 Task: Find connections with filter location Prague with filter topic #nowhiringwith filter profile language German with filter current company Agilent Technologies with filter school Velalar College of Engineering and Technology with filter industry Blogs with filter service category SupportTechnical Writing with filter keywords title Bookkeeper
Action: Mouse moved to (502, 73)
Screenshot: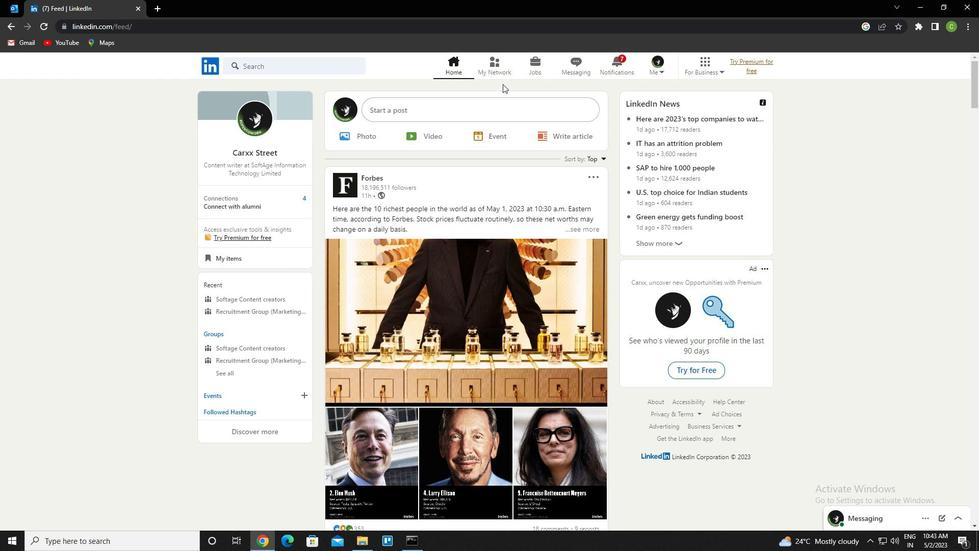 
Action: Mouse pressed left at (502, 73)
Screenshot: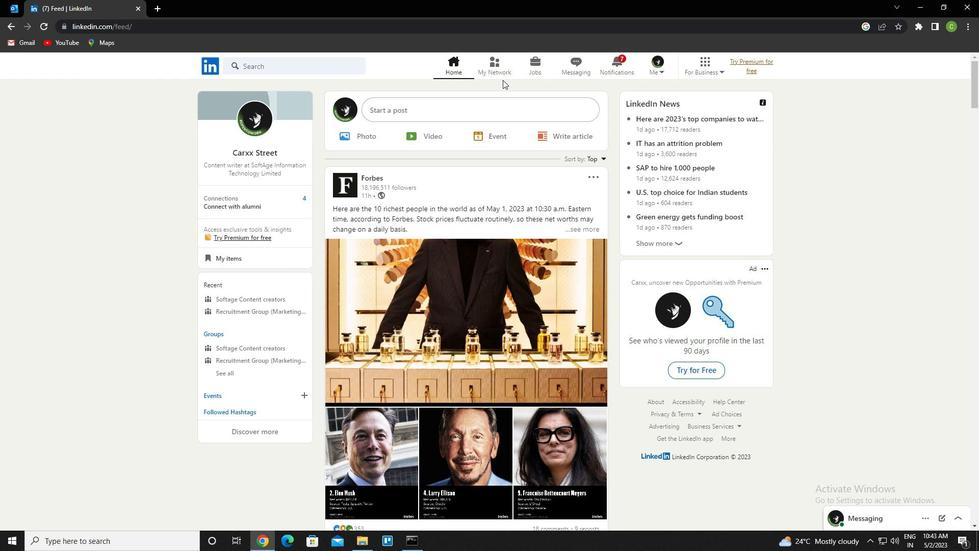 
Action: Mouse moved to (300, 129)
Screenshot: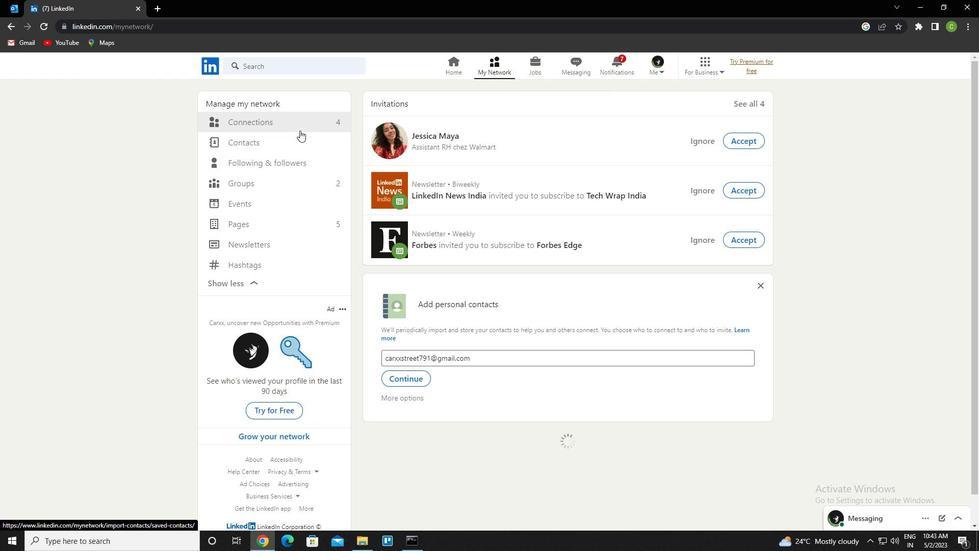 
Action: Mouse pressed left at (300, 129)
Screenshot: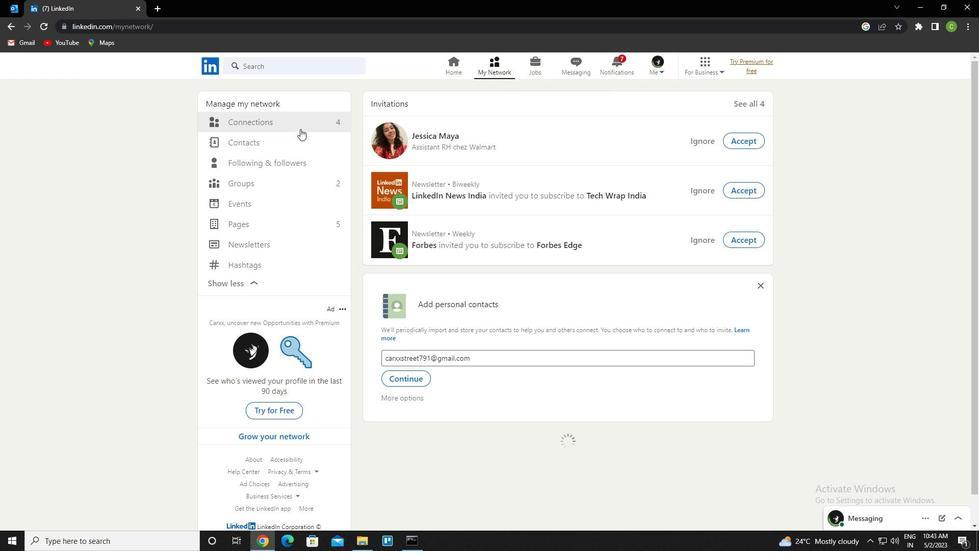 
Action: Mouse moved to (304, 128)
Screenshot: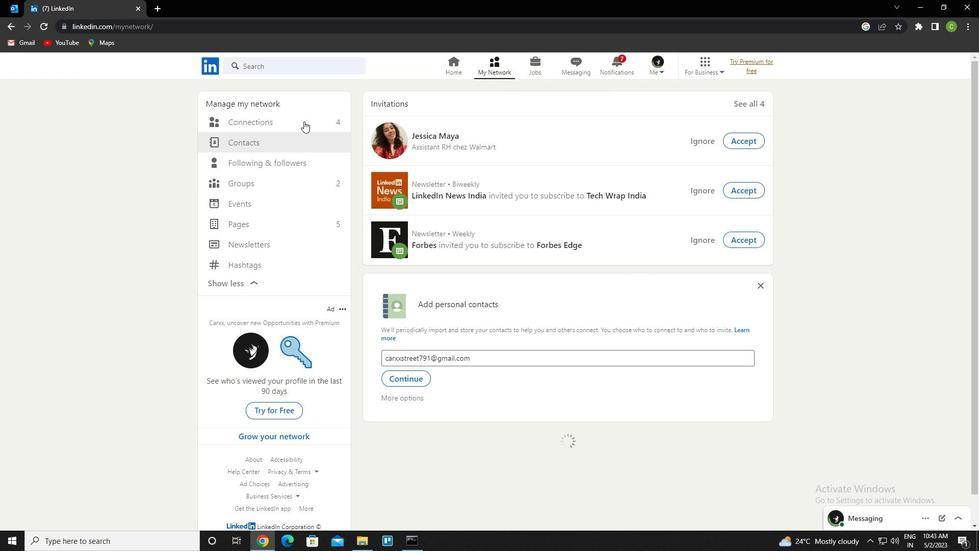 
Action: Mouse pressed left at (304, 128)
Screenshot: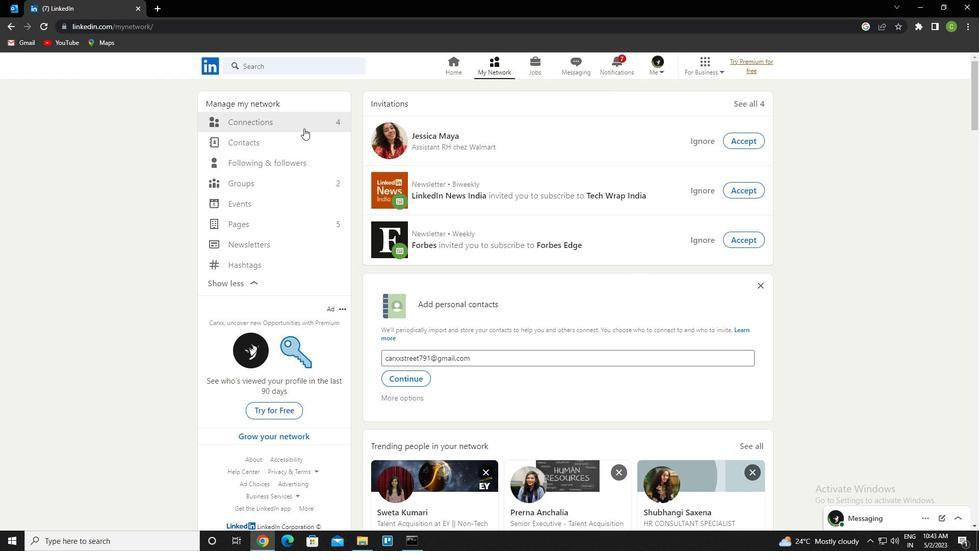 
Action: Mouse moved to (314, 125)
Screenshot: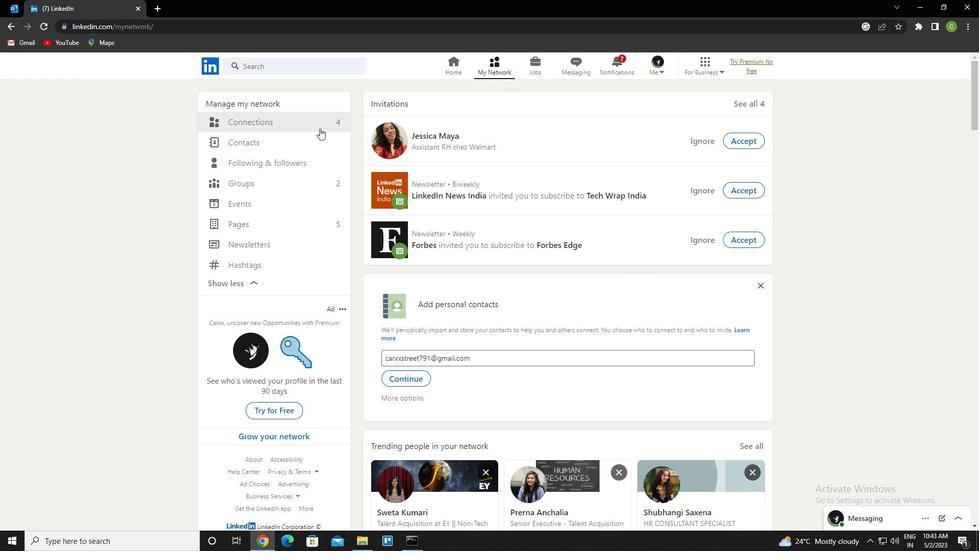 
Action: Mouse pressed left at (314, 125)
Screenshot: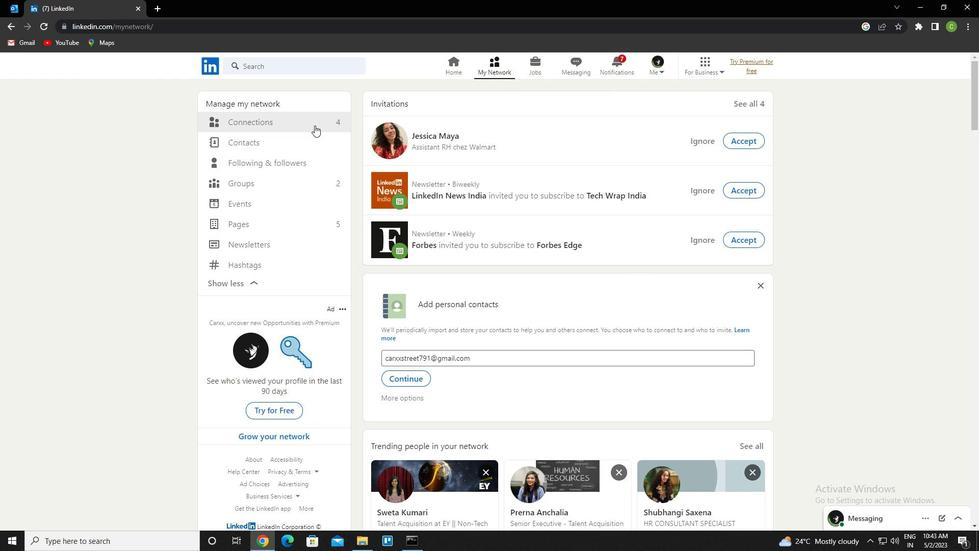 
Action: Mouse moved to (570, 126)
Screenshot: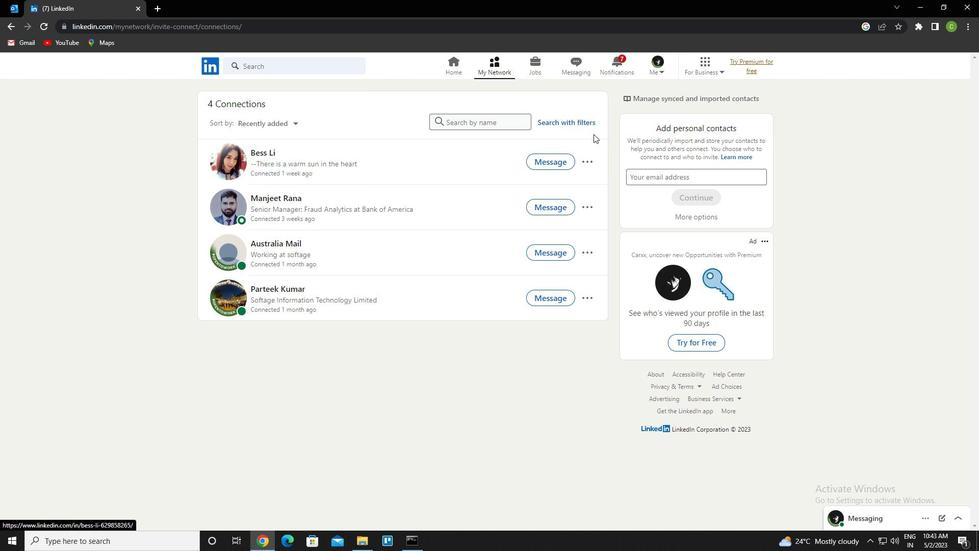 
Action: Mouse pressed left at (570, 126)
Screenshot: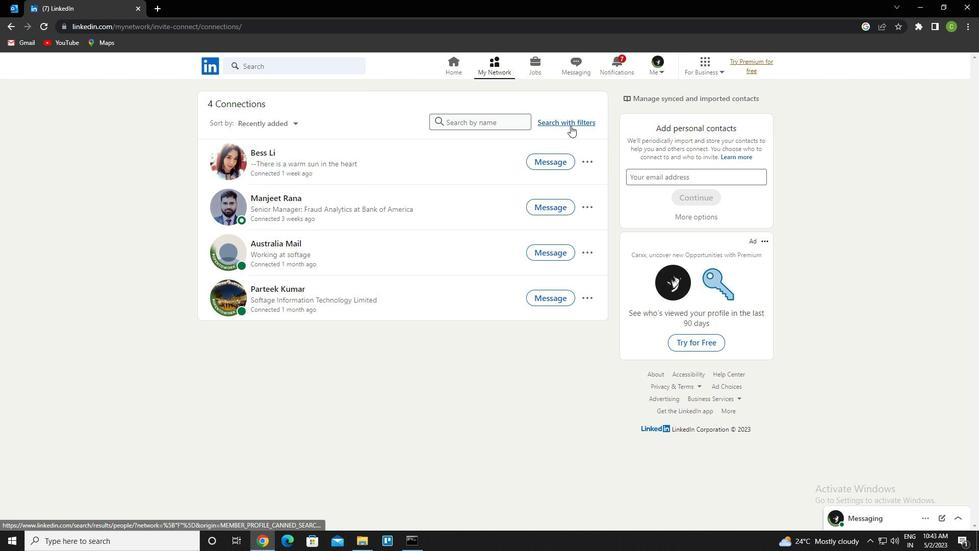 
Action: Mouse moved to (530, 95)
Screenshot: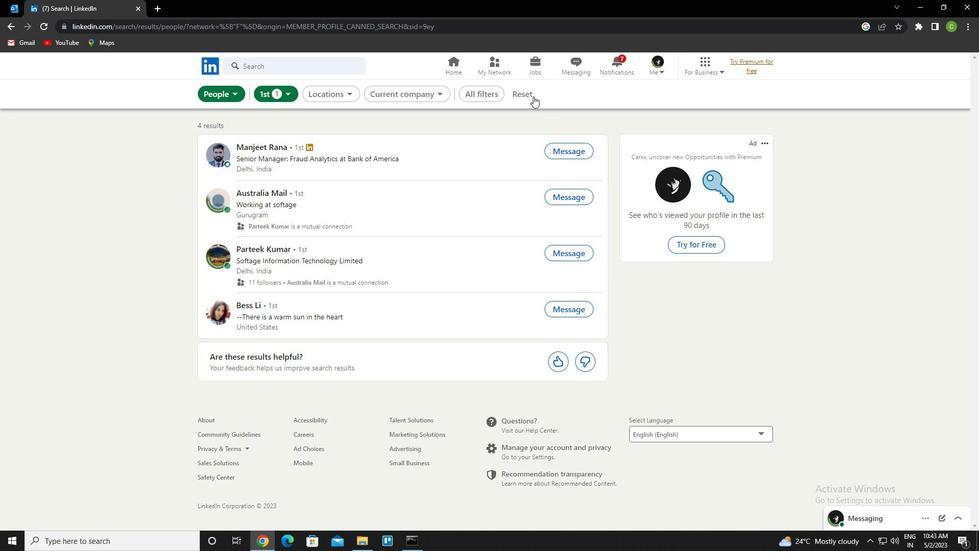 
Action: Mouse pressed left at (530, 95)
Screenshot: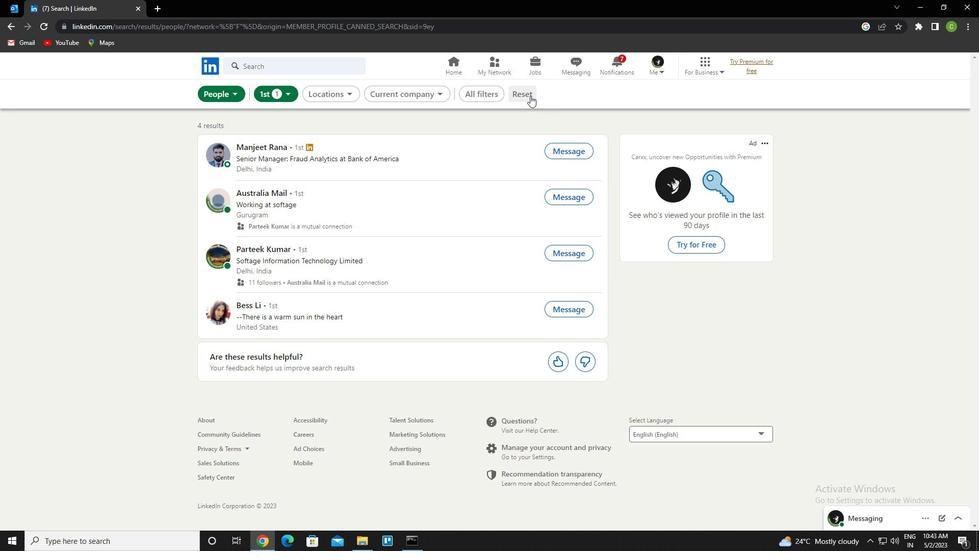 
Action: Mouse moved to (512, 95)
Screenshot: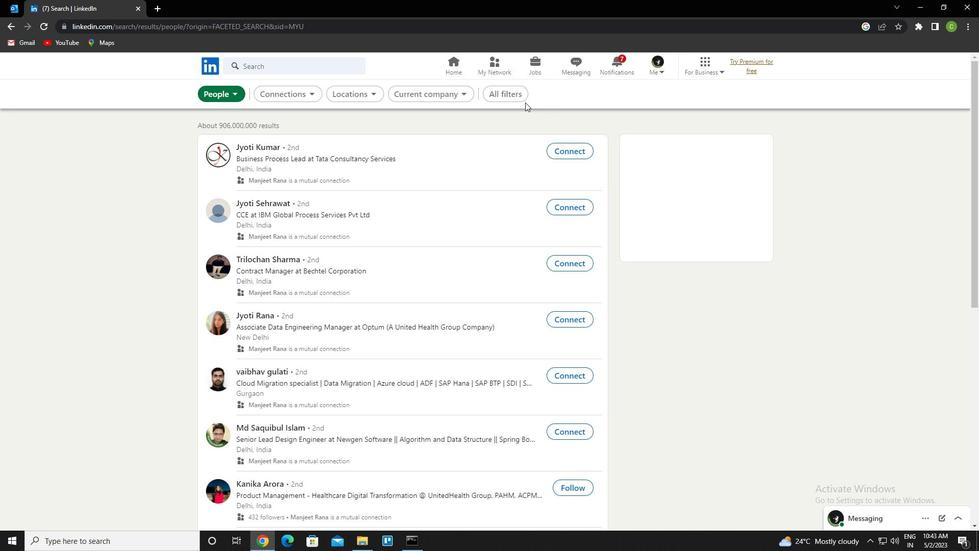 
Action: Mouse pressed left at (512, 95)
Screenshot: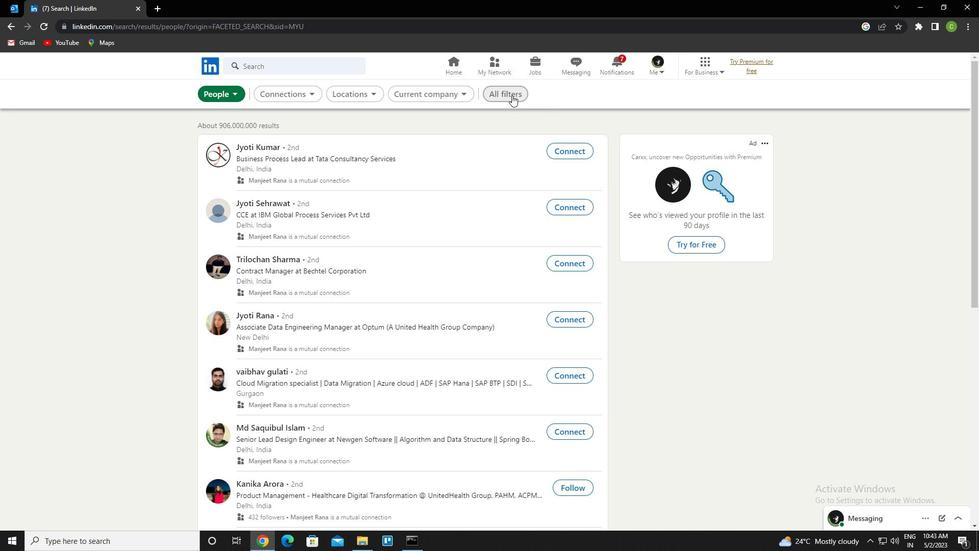 
Action: Mouse moved to (791, 323)
Screenshot: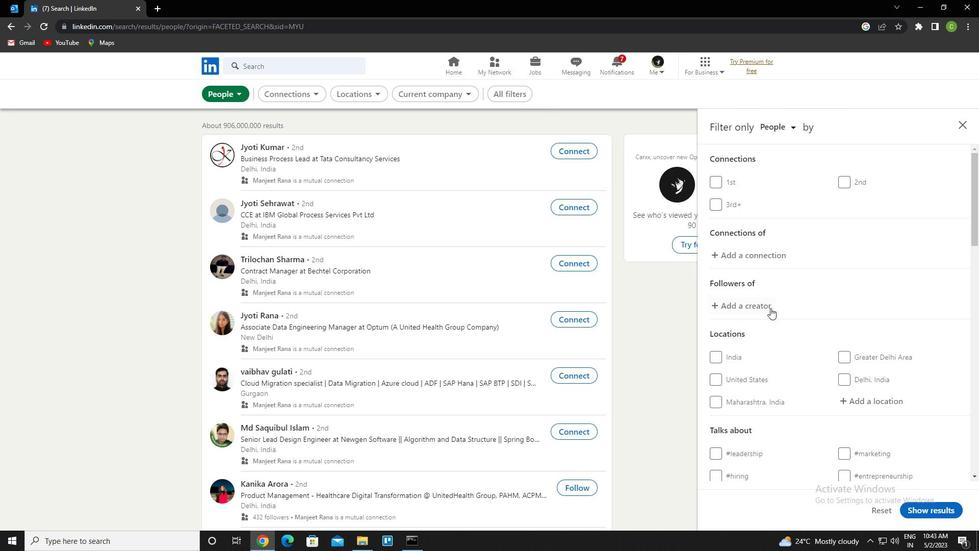 
Action: Mouse scrolled (791, 322) with delta (0, 0)
Screenshot: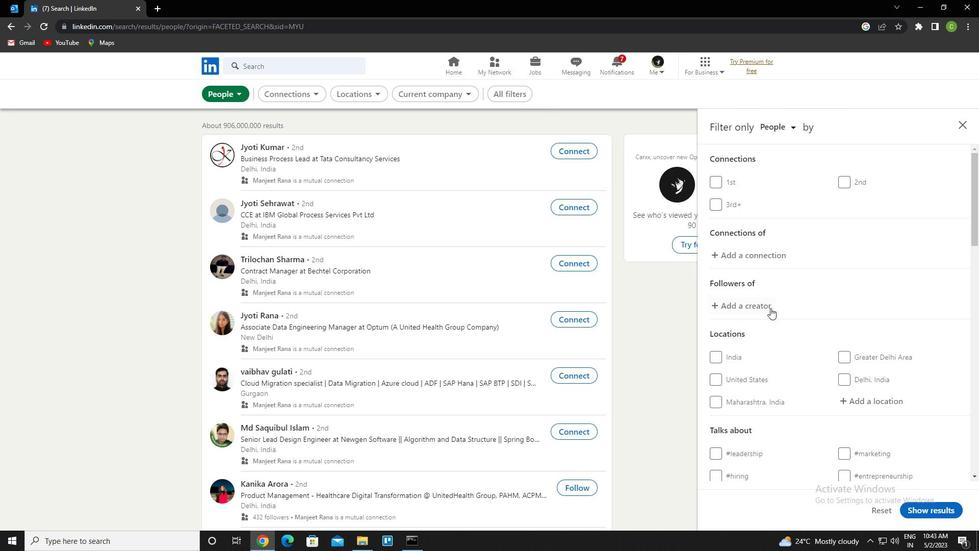 
Action: Mouse moved to (806, 326)
Screenshot: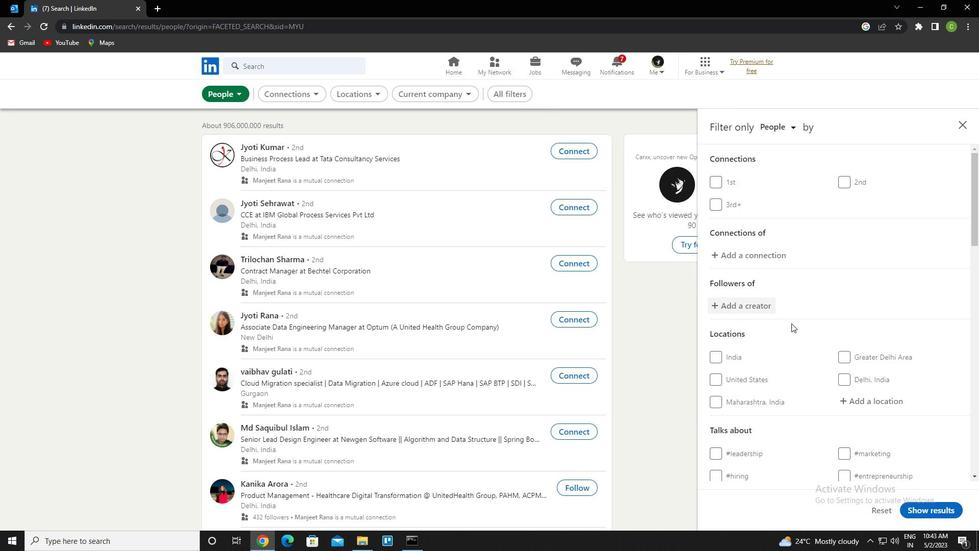 
Action: Mouse scrolled (806, 325) with delta (0, 0)
Screenshot: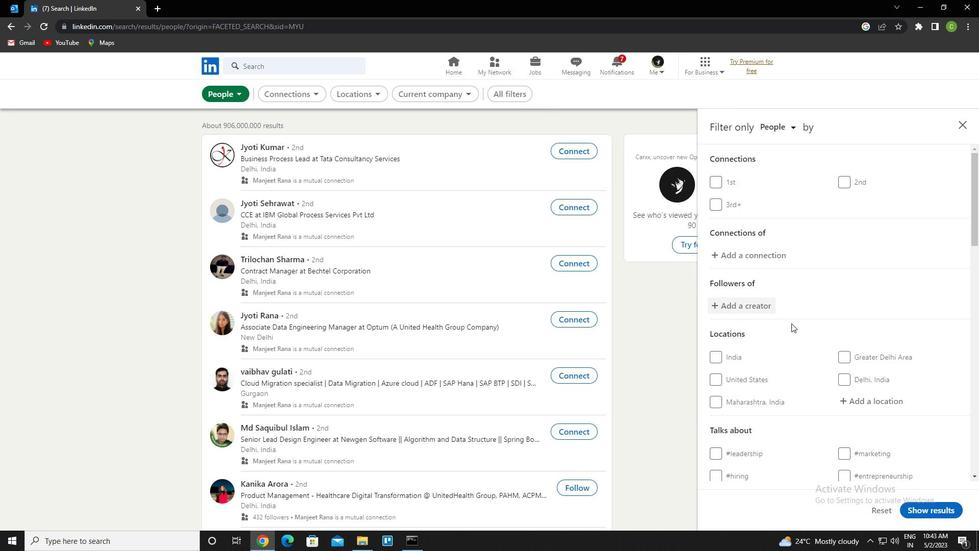 
Action: Mouse moved to (856, 298)
Screenshot: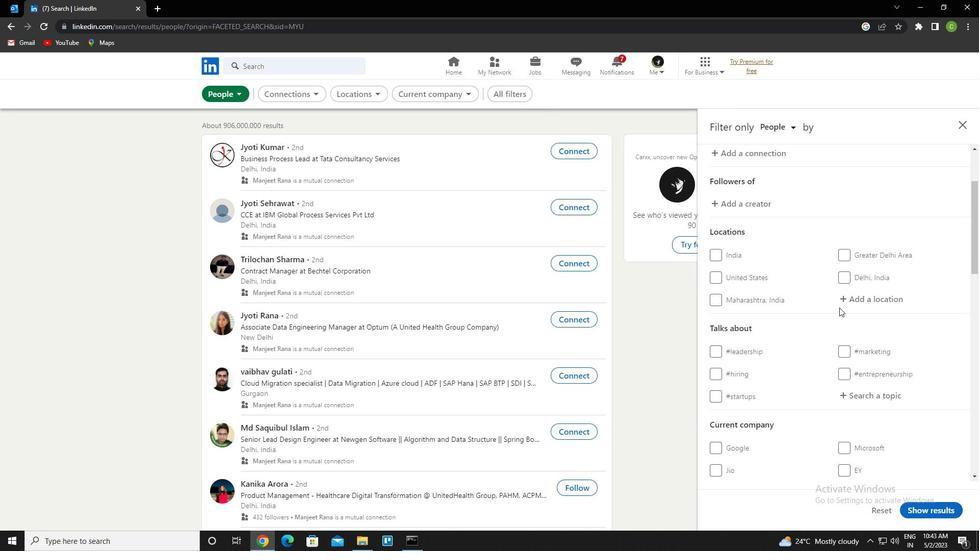 
Action: Mouse pressed left at (856, 298)
Screenshot: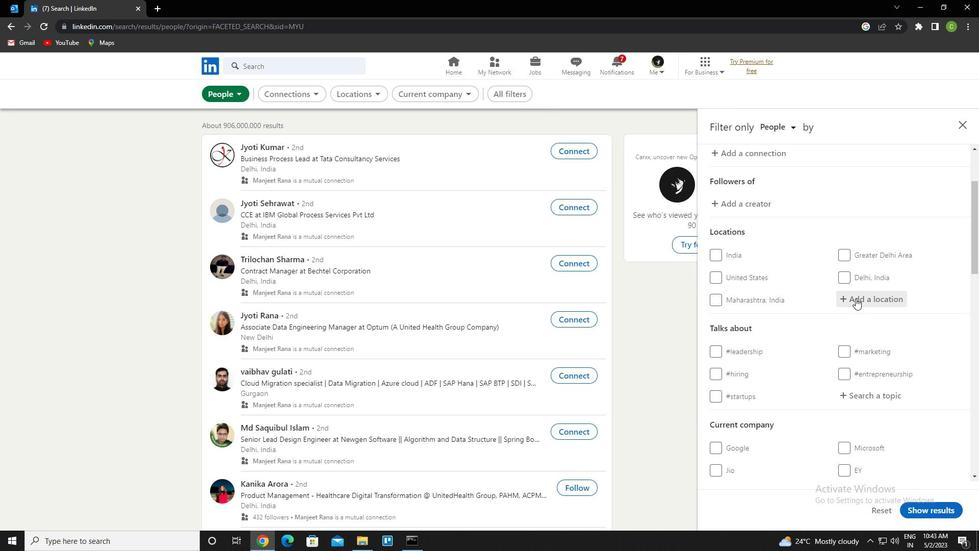 
Action: Key pressed <Key.caps_lock>p<Key.caps_lock>rague<Key.down><Key.enter>
Screenshot: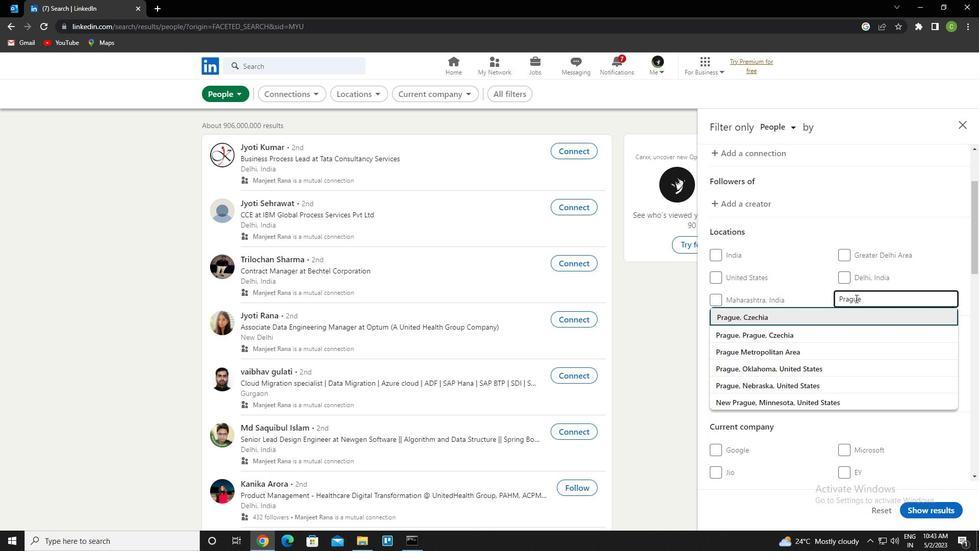 
Action: Mouse scrolled (856, 297) with delta (0, 0)
Screenshot: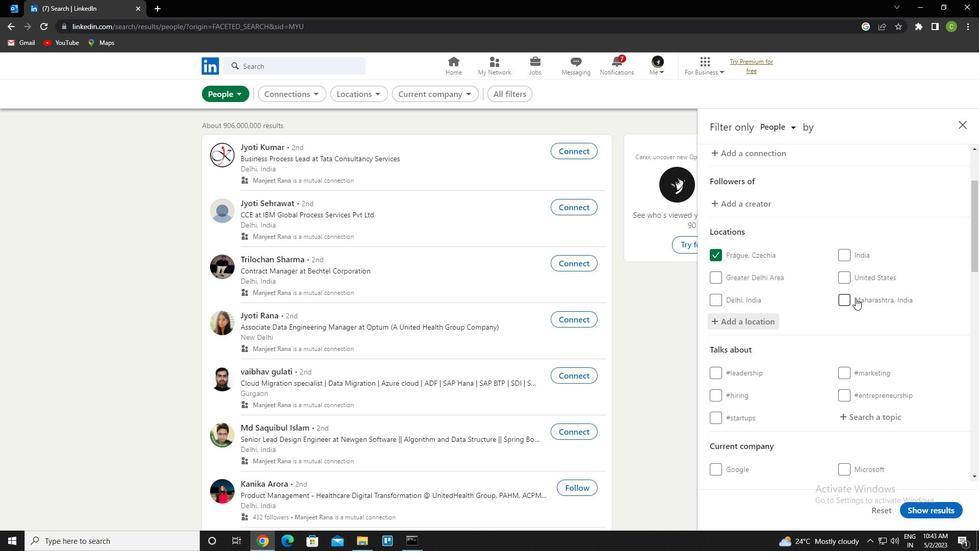 
Action: Mouse moved to (856, 298)
Screenshot: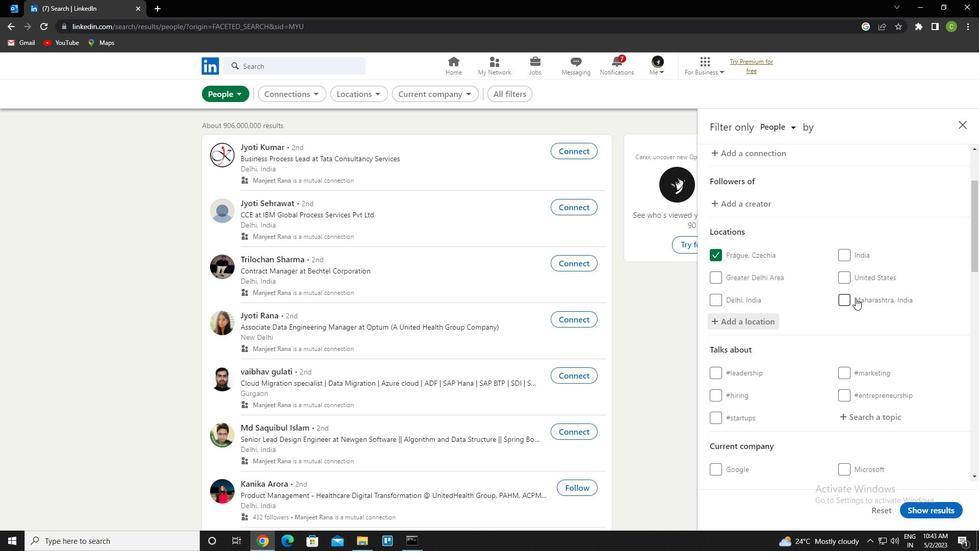 
Action: Mouse scrolled (856, 298) with delta (0, 0)
Screenshot: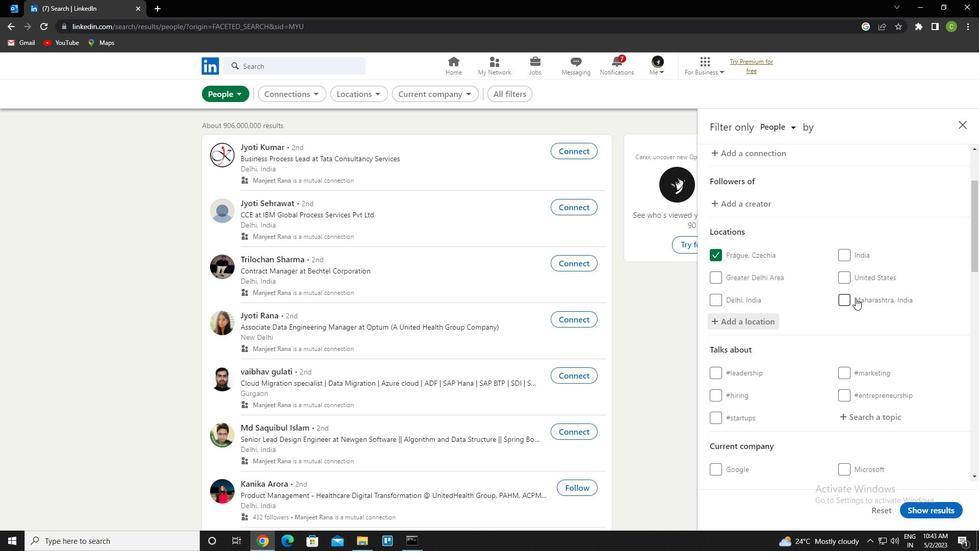 
Action: Mouse moved to (852, 314)
Screenshot: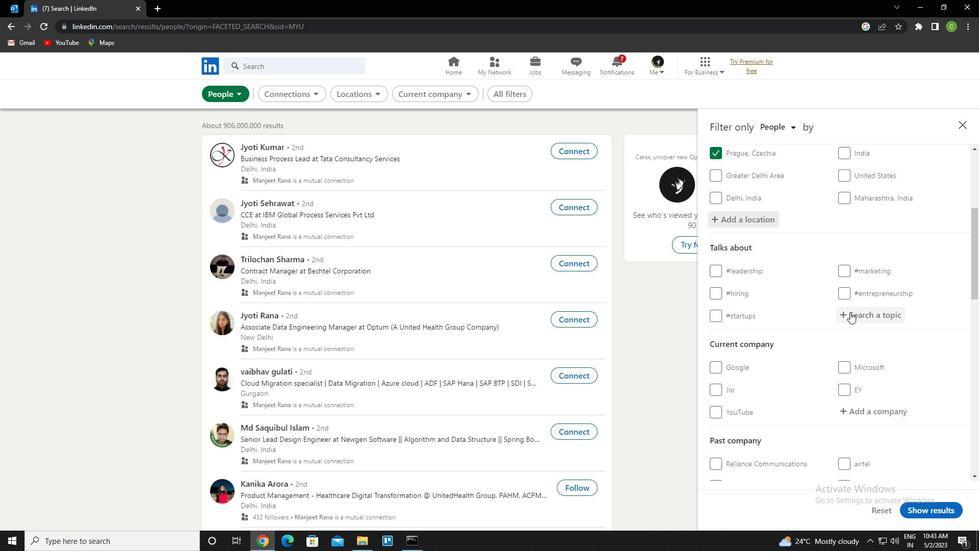 
Action: Mouse pressed left at (852, 314)
Screenshot: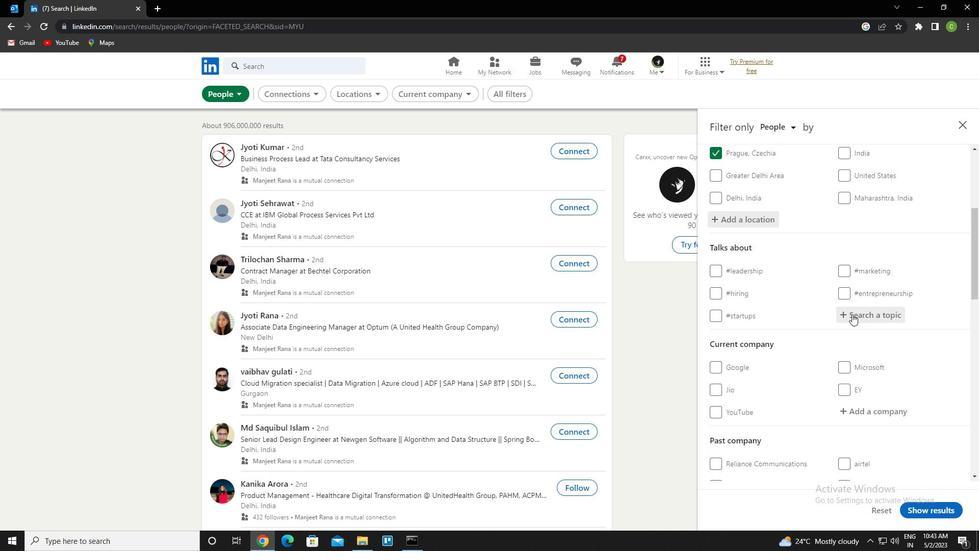 
Action: Key pressed nowhi
Screenshot: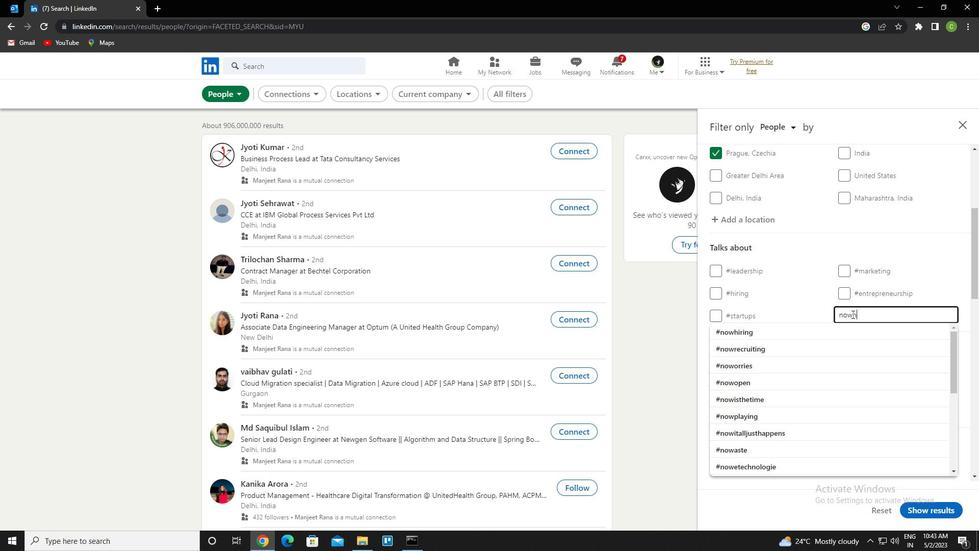 
Action: Mouse scrolled (852, 313) with delta (0, 0)
Screenshot: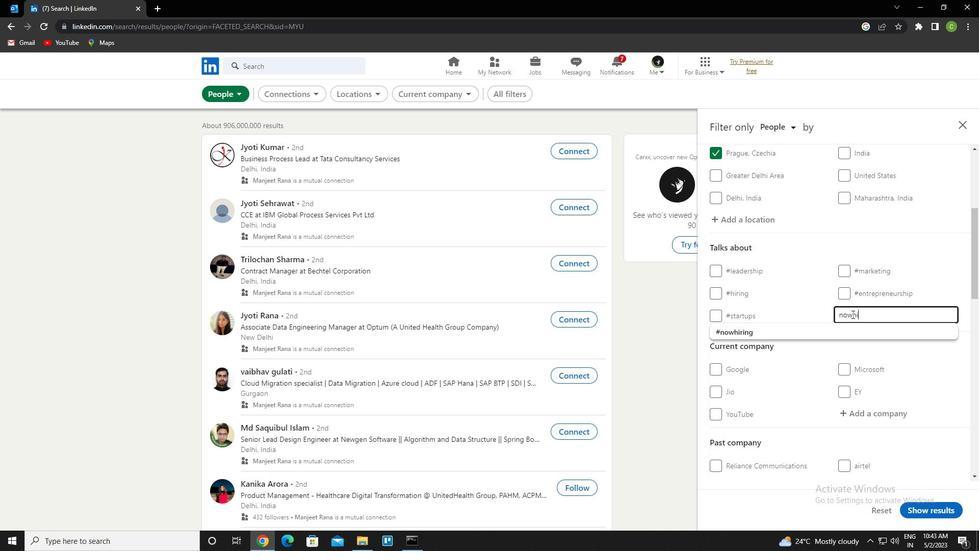 
Action: Key pressed ring<Key.down><Key.enter>
Screenshot: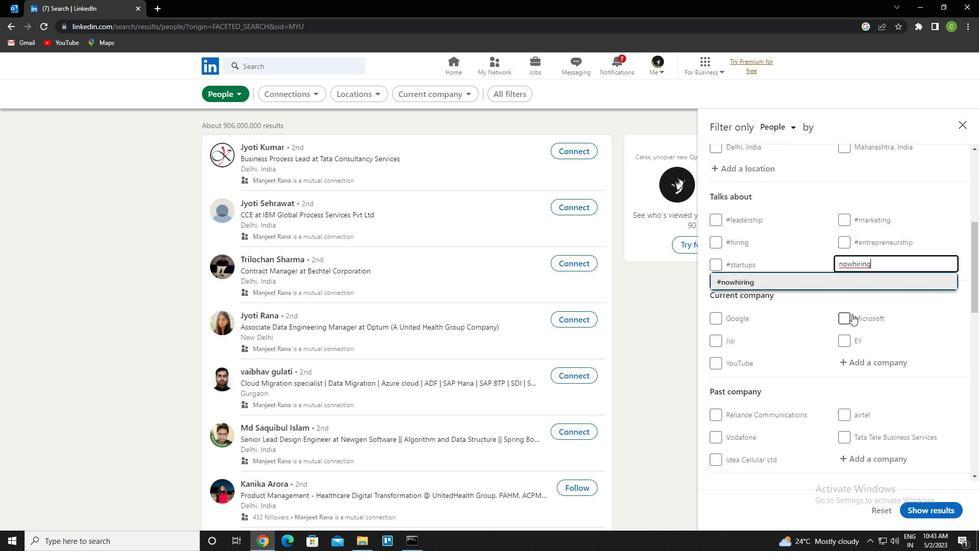 
Action: Mouse moved to (849, 316)
Screenshot: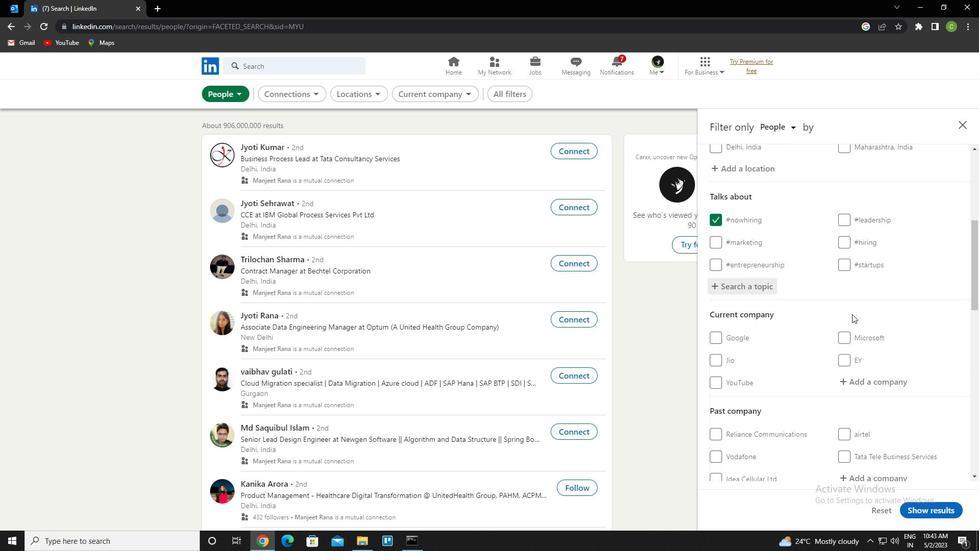 
Action: Mouse scrolled (849, 315) with delta (0, 0)
Screenshot: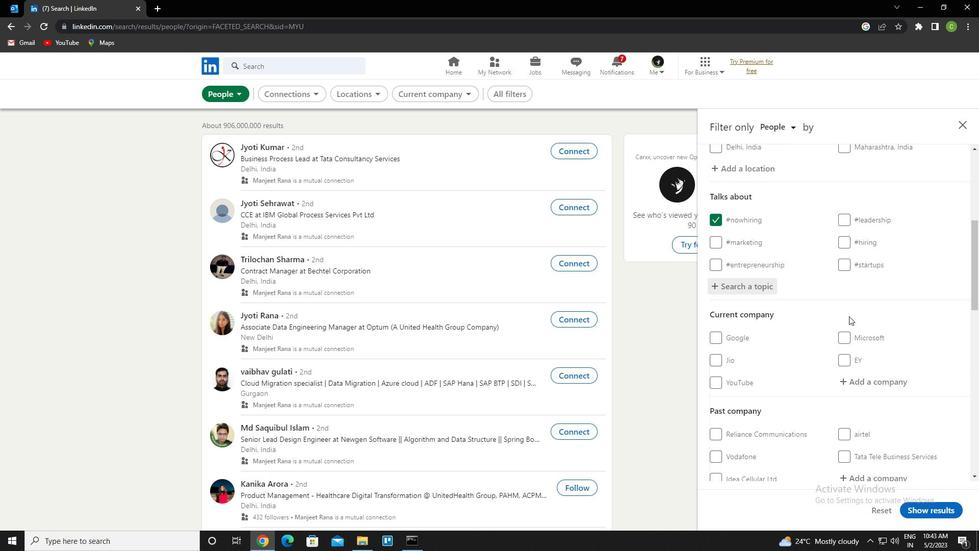 
Action: Mouse scrolled (849, 315) with delta (0, 0)
Screenshot: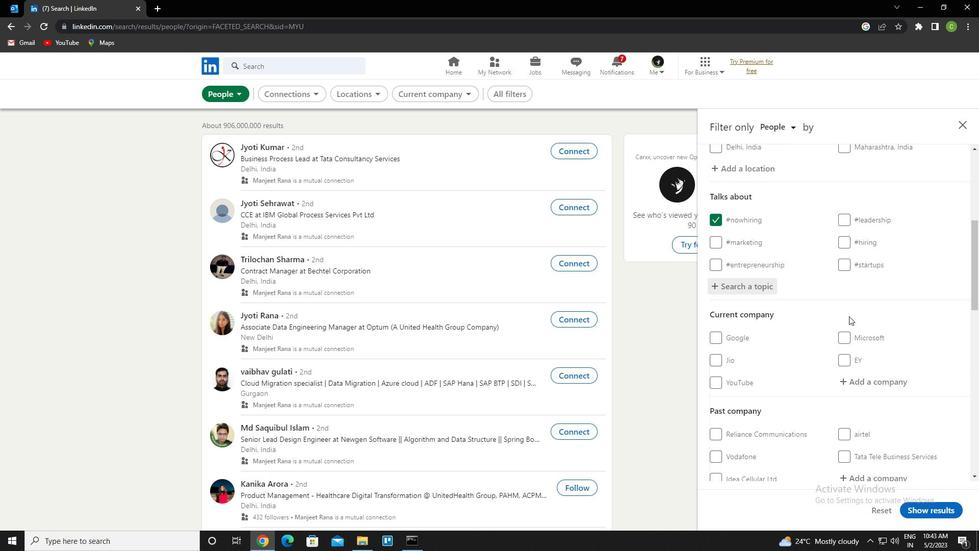 
Action: Mouse scrolled (849, 315) with delta (0, 0)
Screenshot: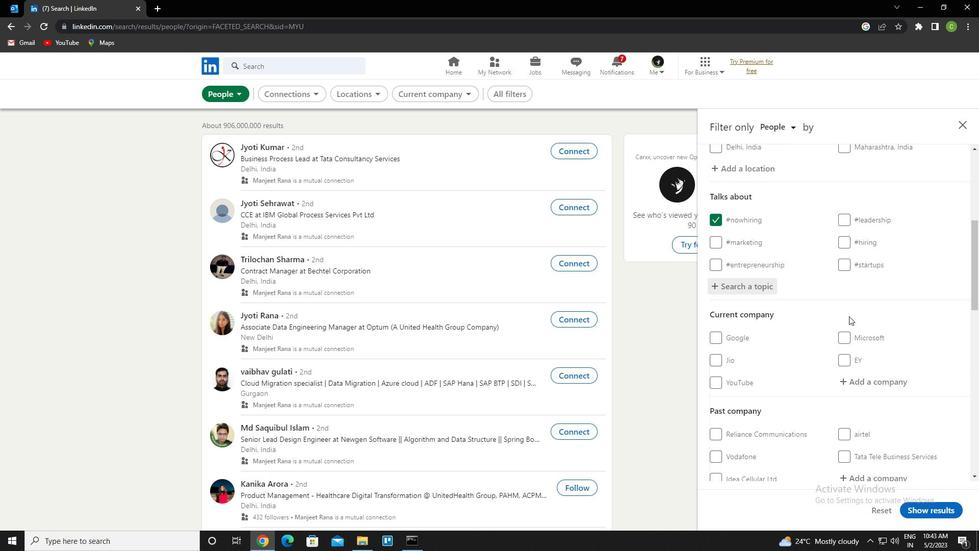 
Action: Mouse moved to (848, 316)
Screenshot: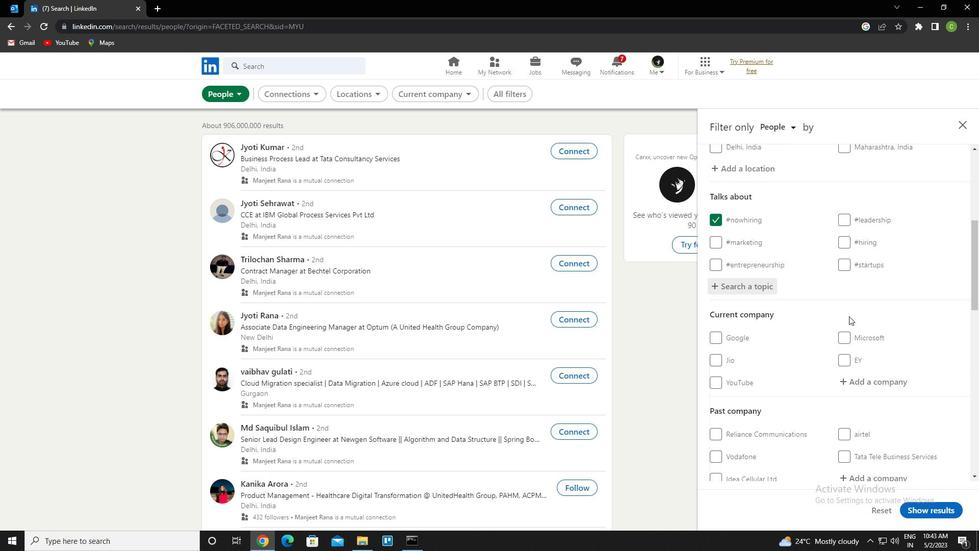 
Action: Mouse scrolled (848, 315) with delta (0, 0)
Screenshot: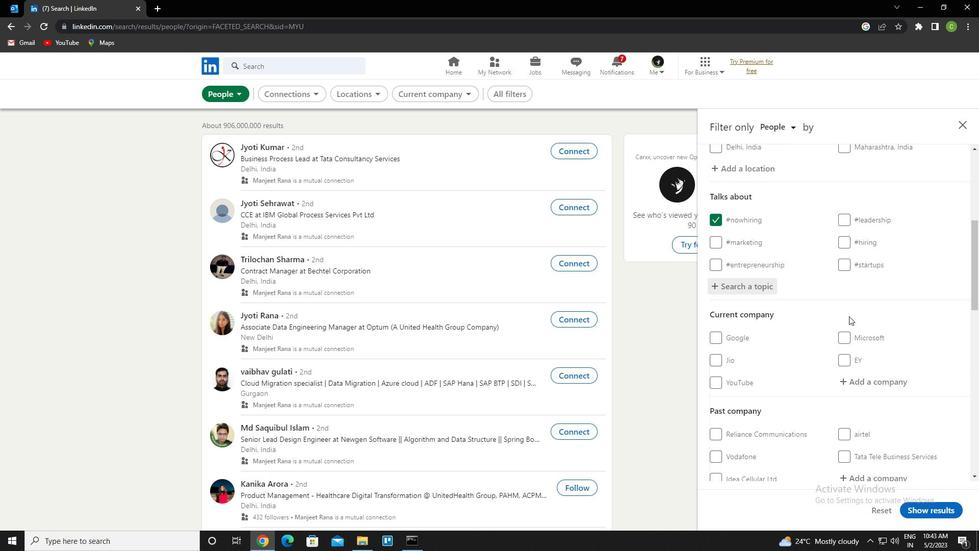 
Action: Mouse moved to (848, 316)
Screenshot: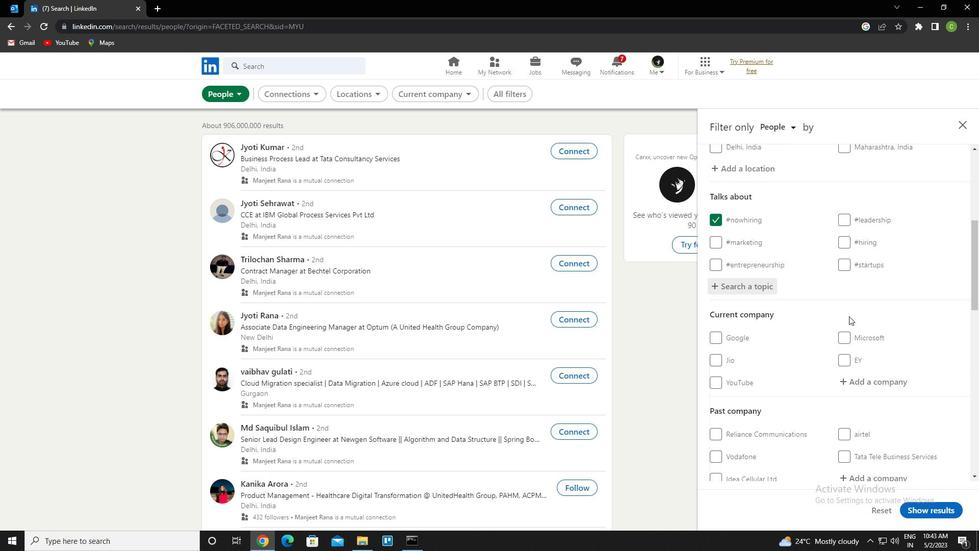 
Action: Mouse scrolled (848, 316) with delta (0, 0)
Screenshot: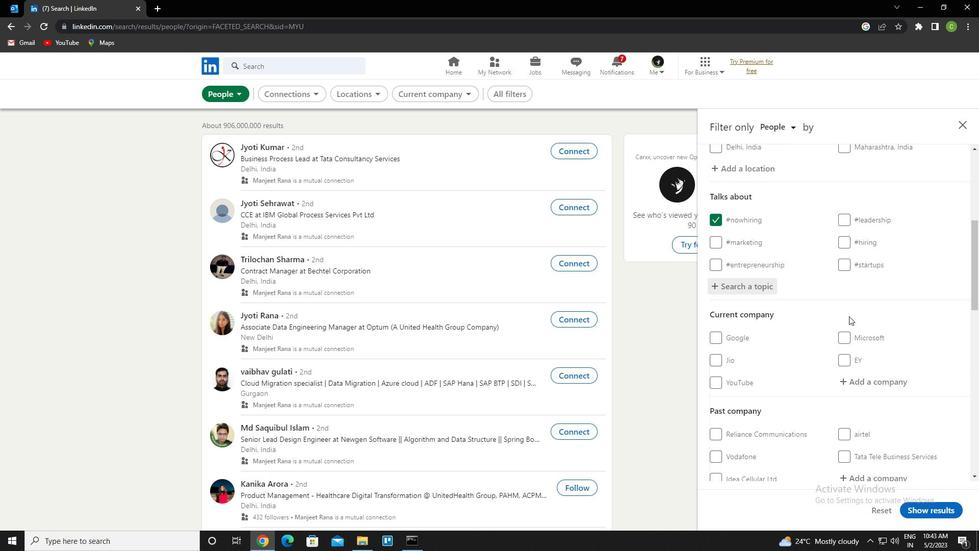 
Action: Mouse moved to (847, 317)
Screenshot: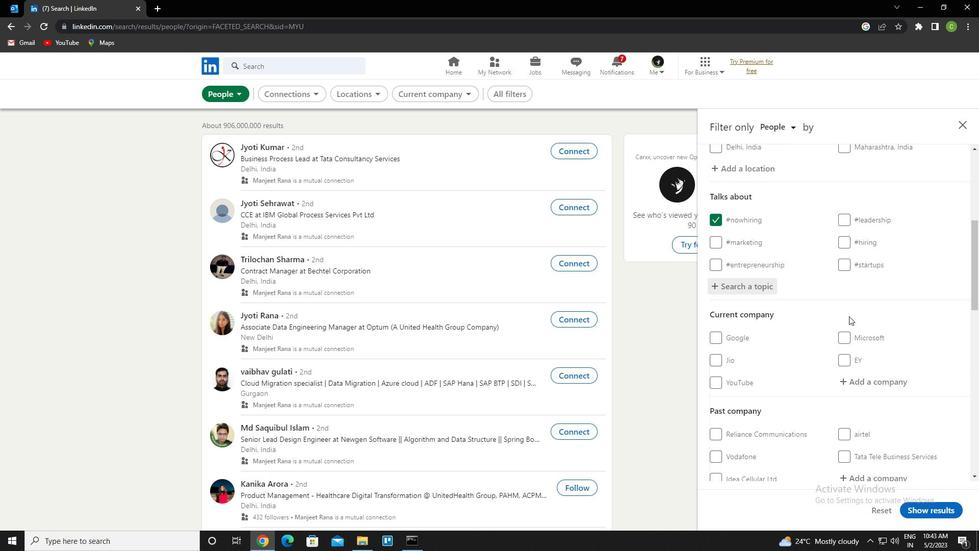 
Action: Mouse scrolled (847, 316) with delta (0, 0)
Screenshot: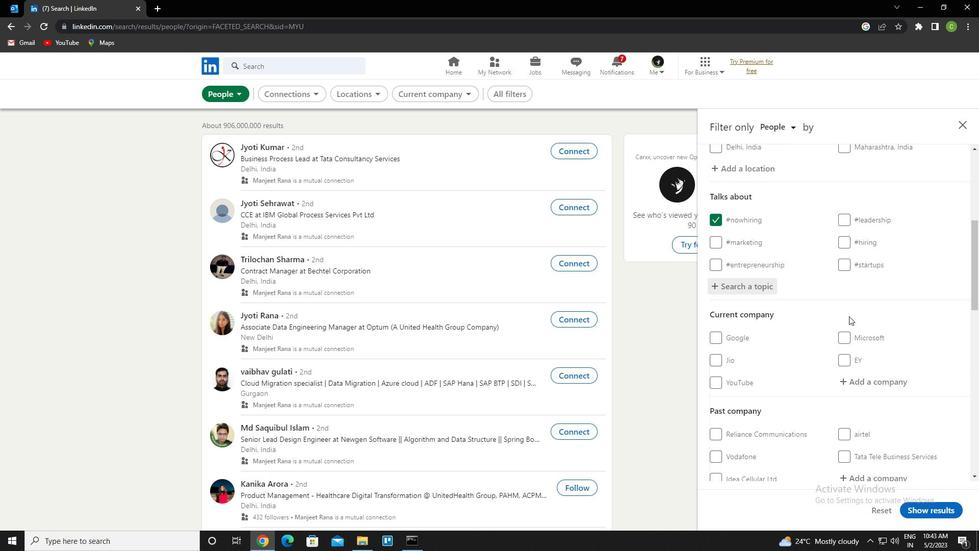 
Action: Mouse moved to (844, 317)
Screenshot: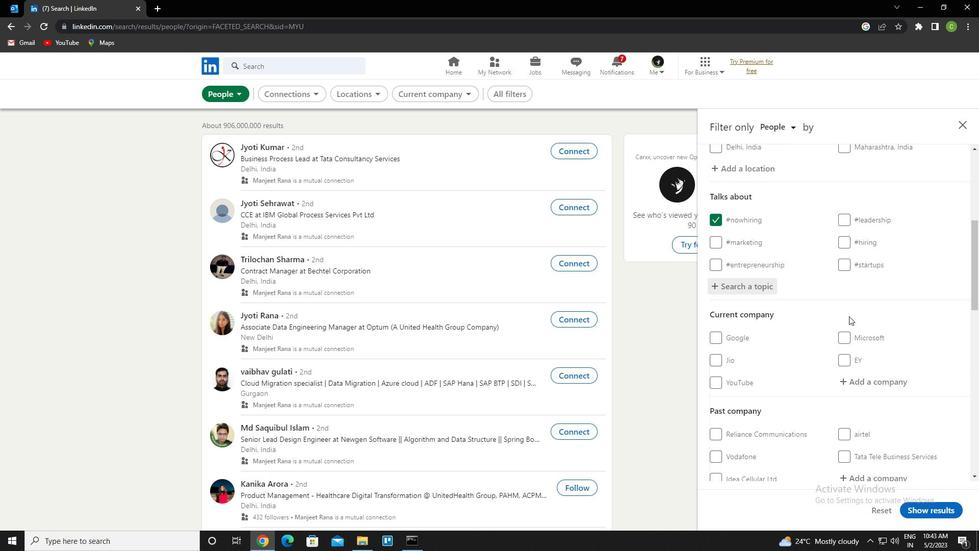 
Action: Mouse scrolled (844, 317) with delta (0, 0)
Screenshot: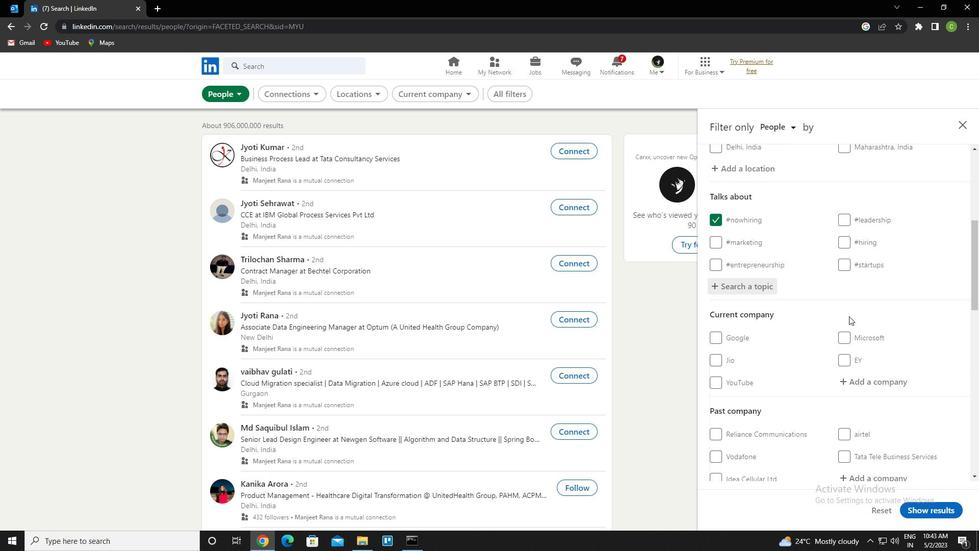 
Action: Mouse moved to (843, 317)
Screenshot: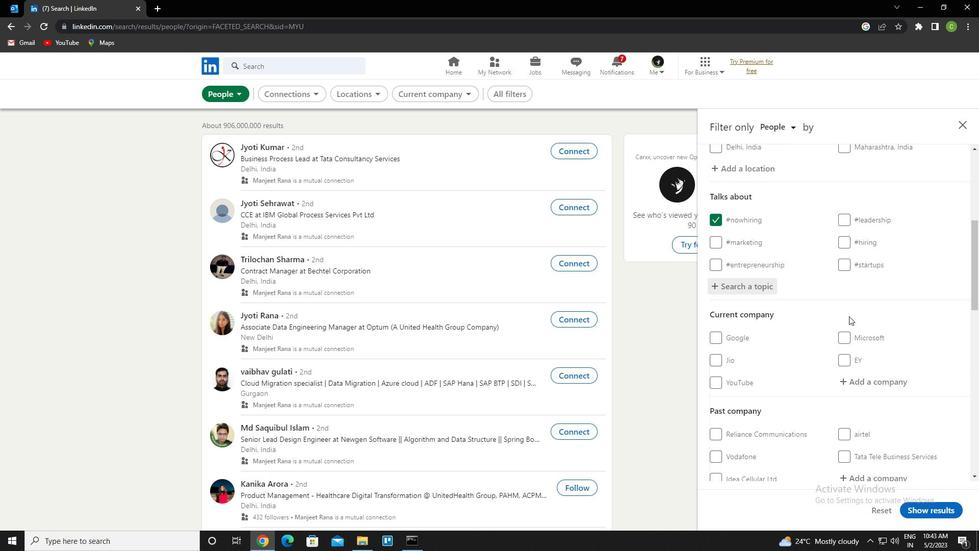 
Action: Mouse scrolled (843, 317) with delta (0, 0)
Screenshot: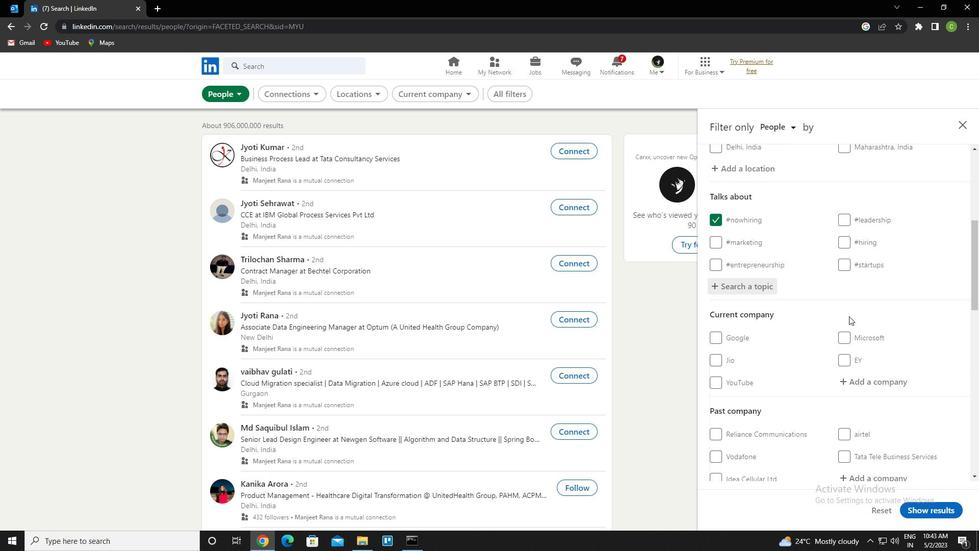 
Action: Mouse moved to (726, 376)
Screenshot: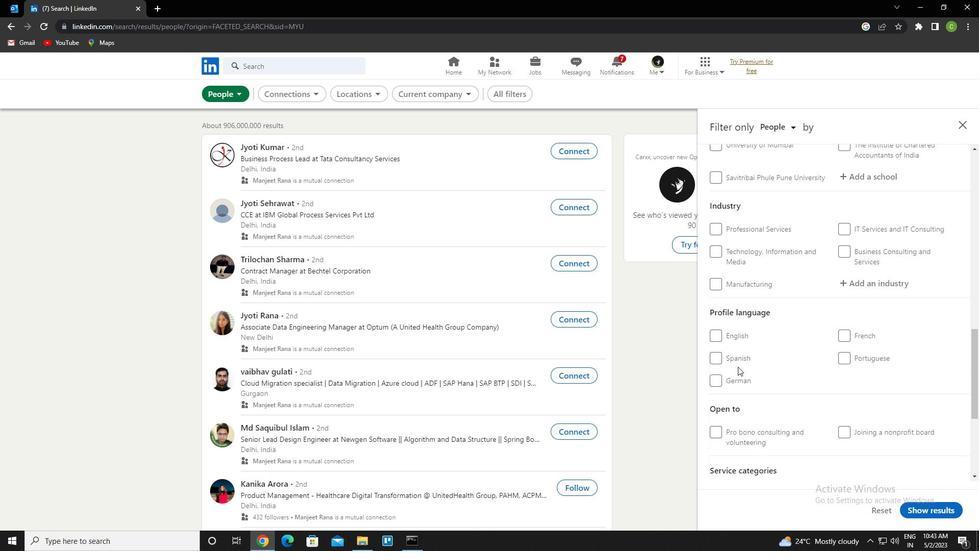 
Action: Mouse pressed left at (726, 376)
Screenshot: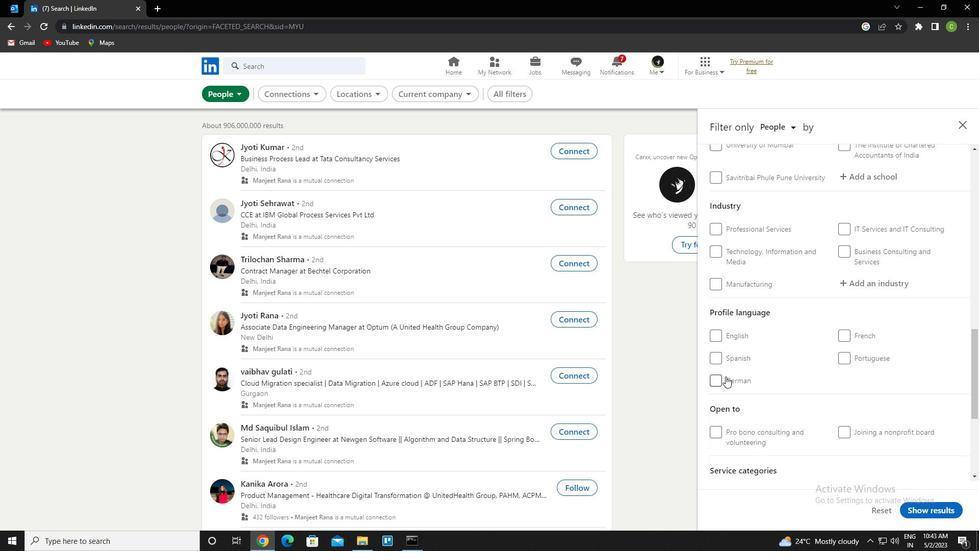 
Action: Mouse moved to (730, 377)
Screenshot: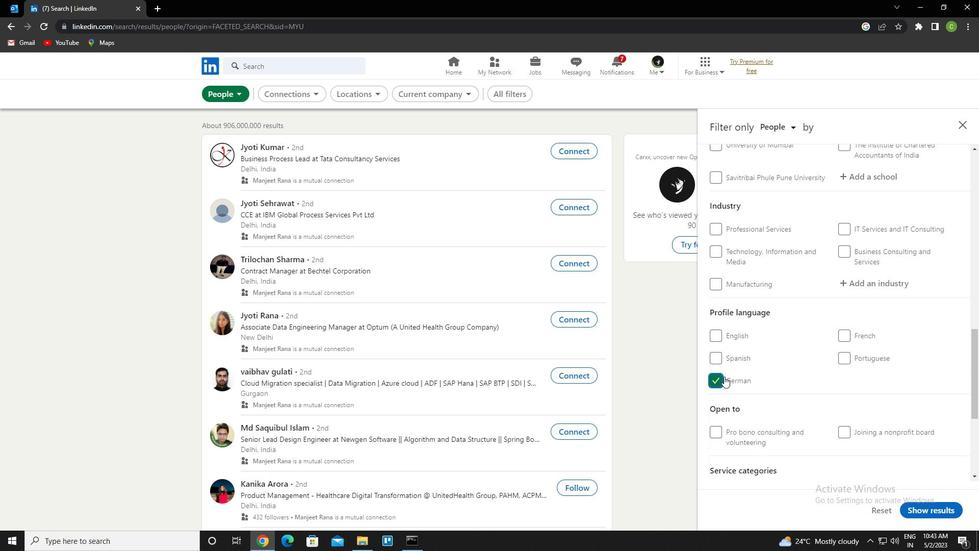
Action: Mouse scrolled (730, 377) with delta (0, 0)
Screenshot: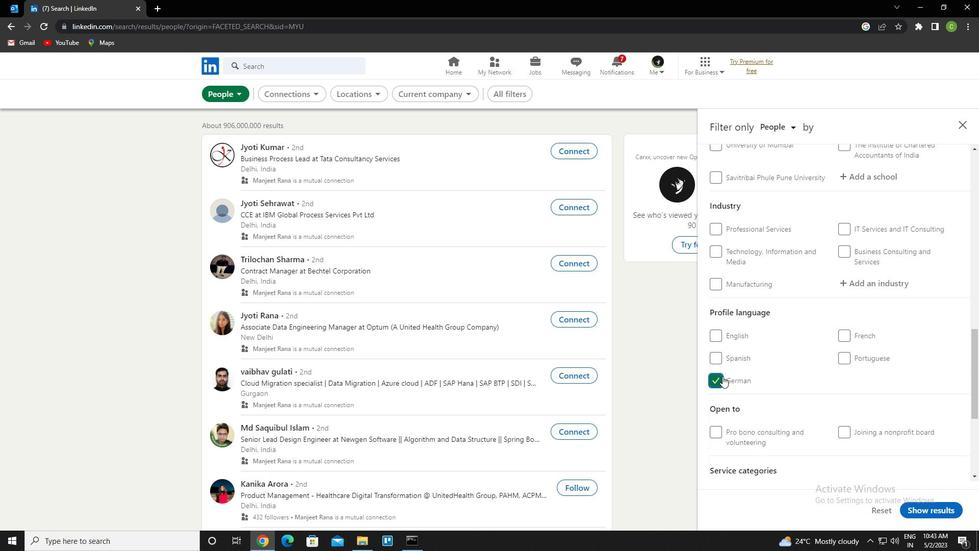 
Action: Mouse scrolled (730, 377) with delta (0, 0)
Screenshot: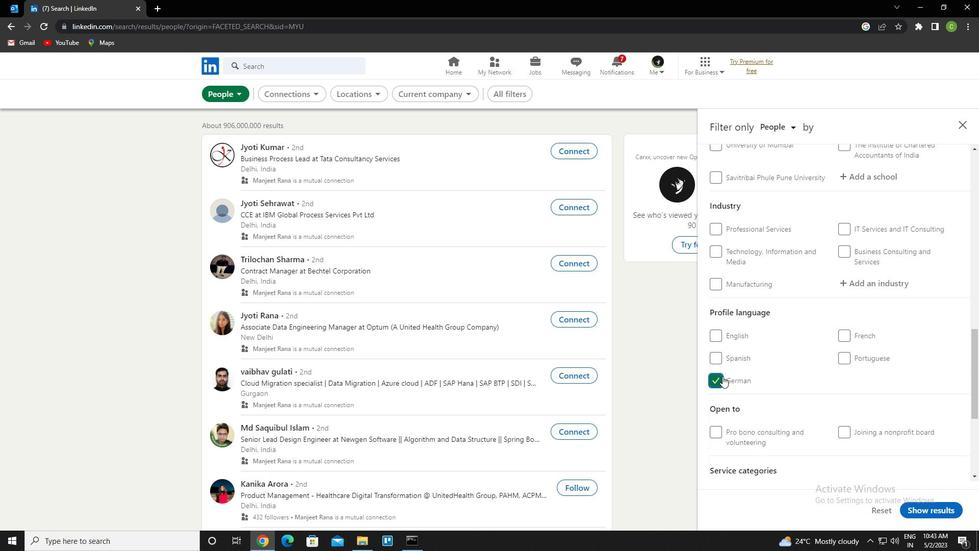 
Action: Mouse scrolled (730, 377) with delta (0, 0)
Screenshot: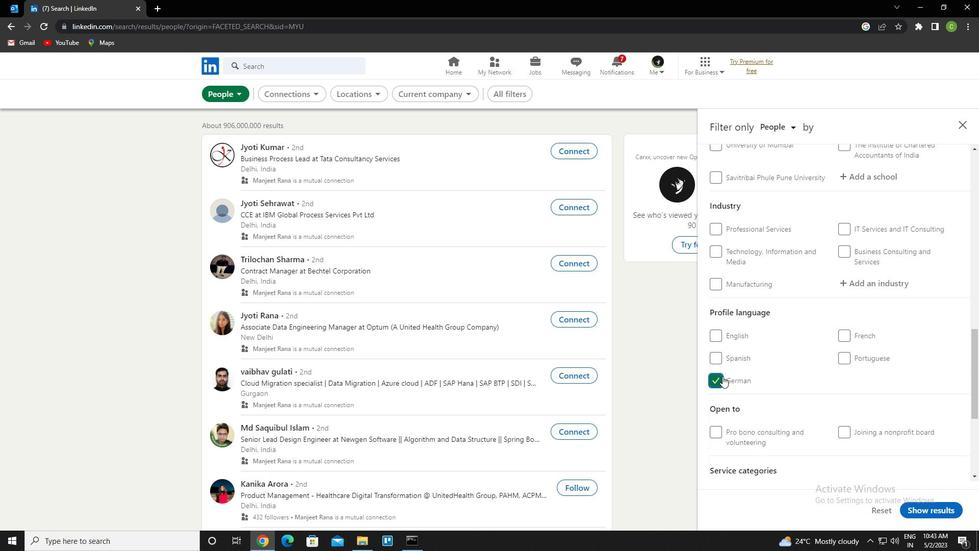
Action: Mouse scrolled (730, 377) with delta (0, 0)
Screenshot: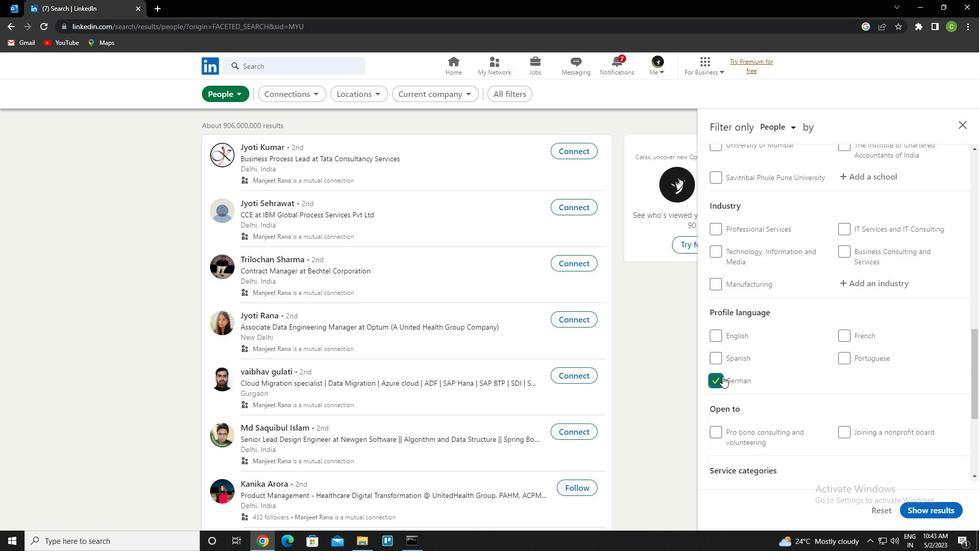 
Action: Mouse scrolled (730, 377) with delta (0, 0)
Screenshot: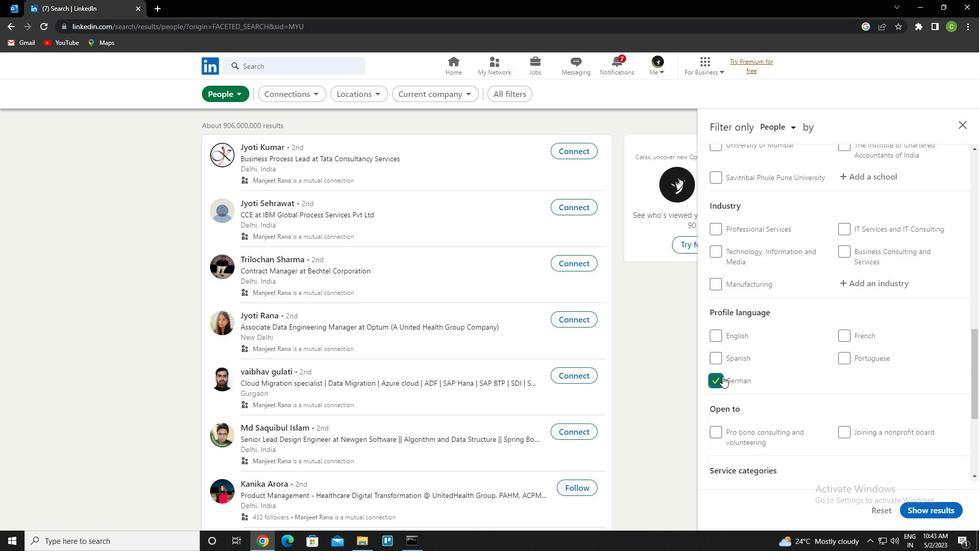 
Action: Mouse scrolled (730, 377) with delta (0, 0)
Screenshot: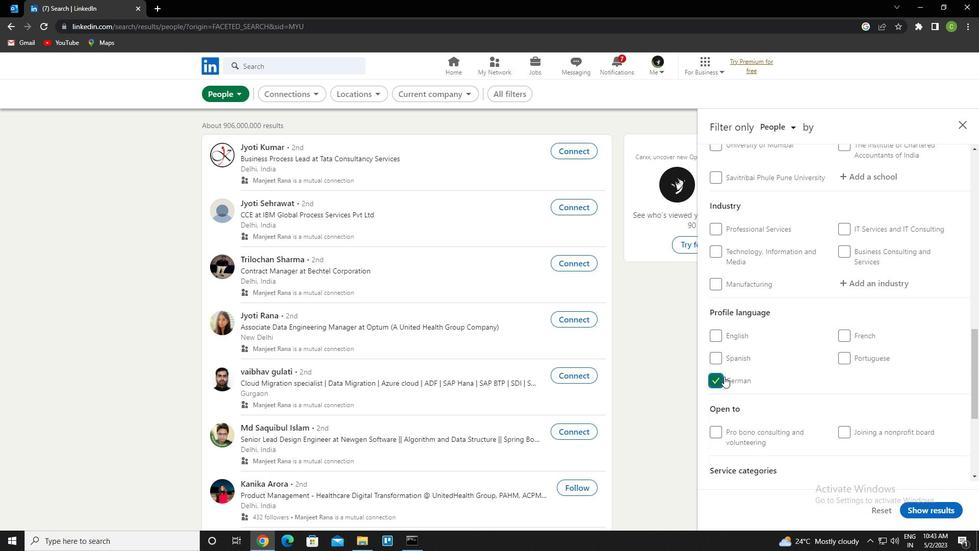
Action: Mouse scrolled (730, 377) with delta (0, 0)
Screenshot: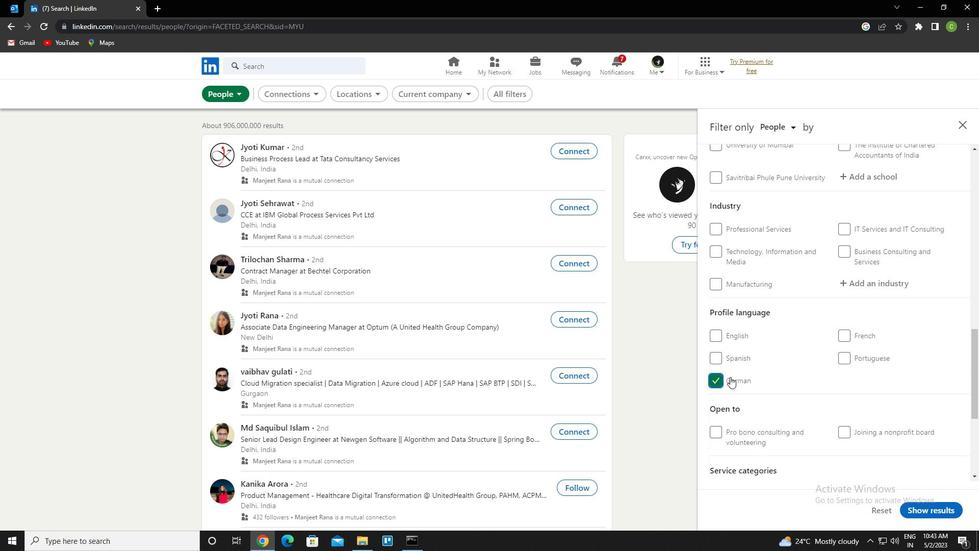
Action: Mouse moved to (855, 333)
Screenshot: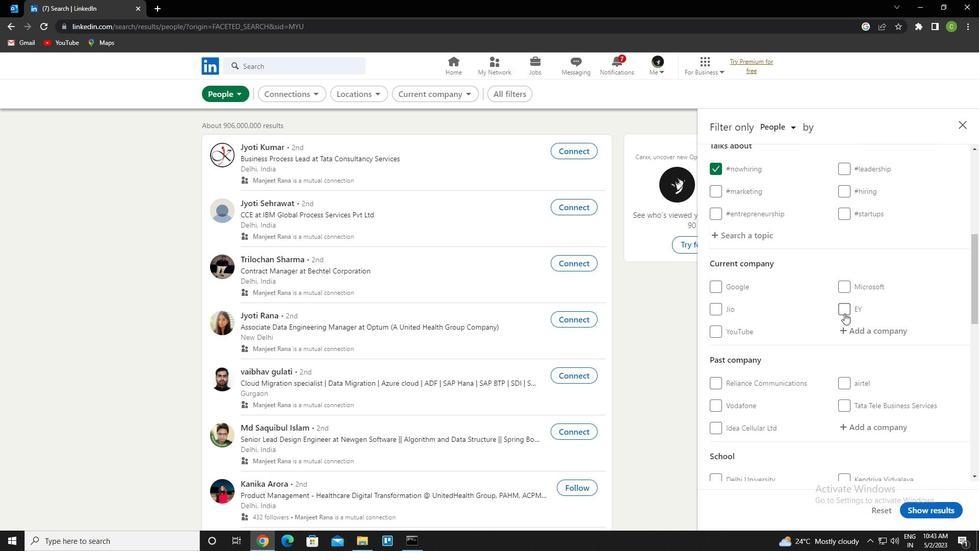 
Action: Mouse pressed left at (855, 333)
Screenshot: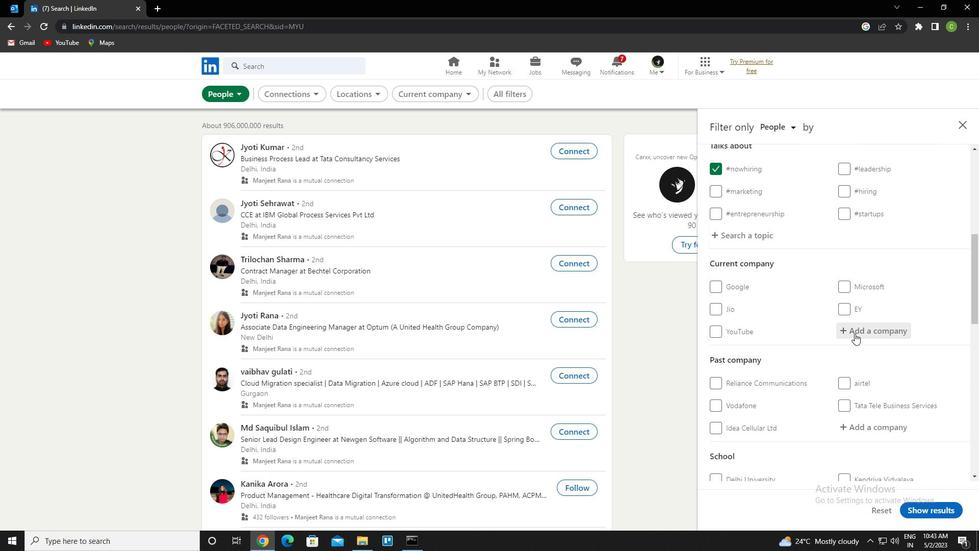 
Action: Key pressed <Key.caps_lock>a<Key.caps_lock>gilent<Key.space><Key.caps_lock>t<Key.caps_lock>ech<Key.right><Key.down><Key.enter>
Screenshot: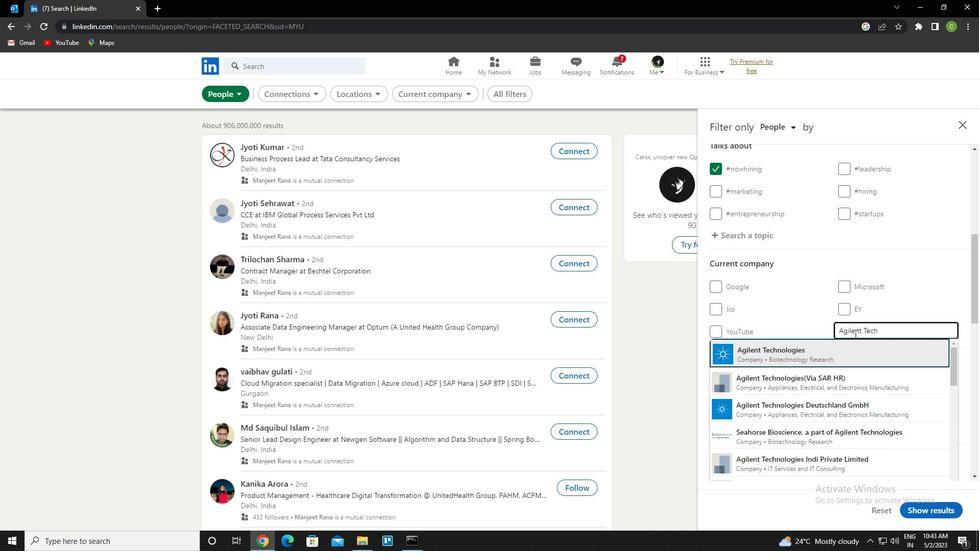 
Action: Mouse moved to (848, 338)
Screenshot: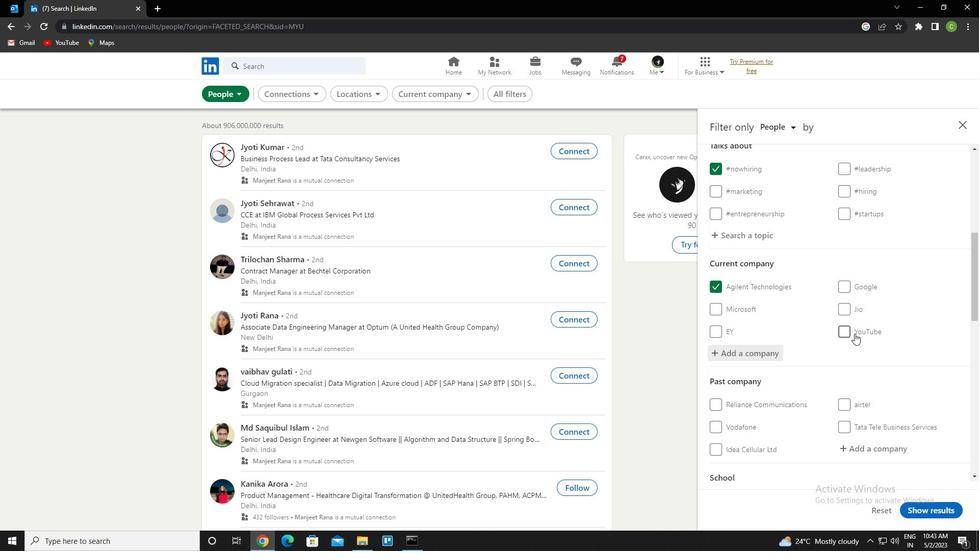 
Action: Mouse scrolled (848, 337) with delta (0, 0)
Screenshot: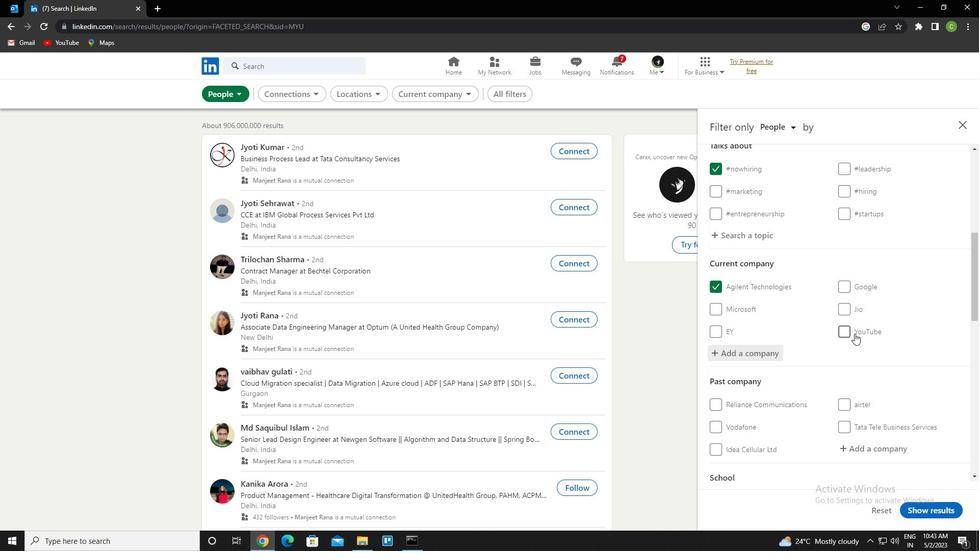 
Action: Mouse scrolled (848, 337) with delta (0, 0)
Screenshot: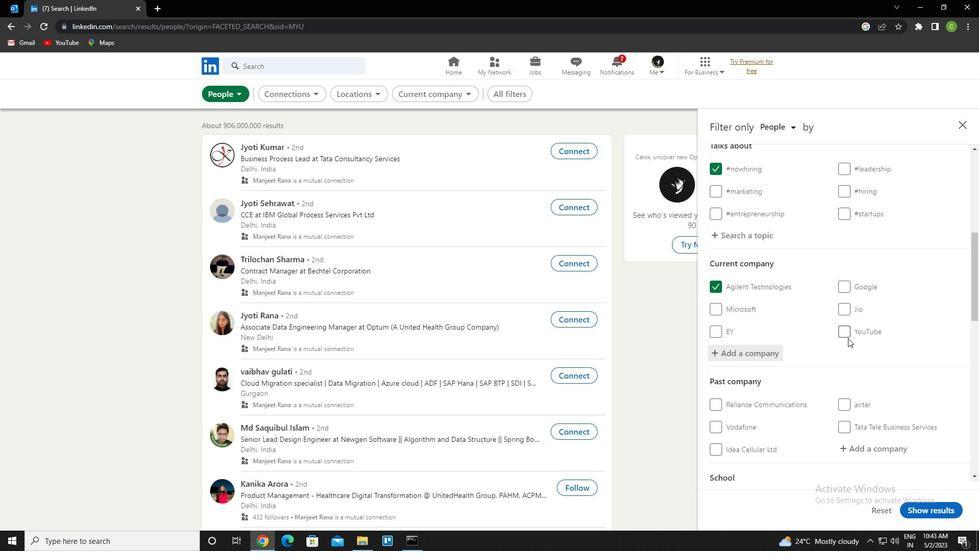 
Action: Mouse moved to (847, 419)
Screenshot: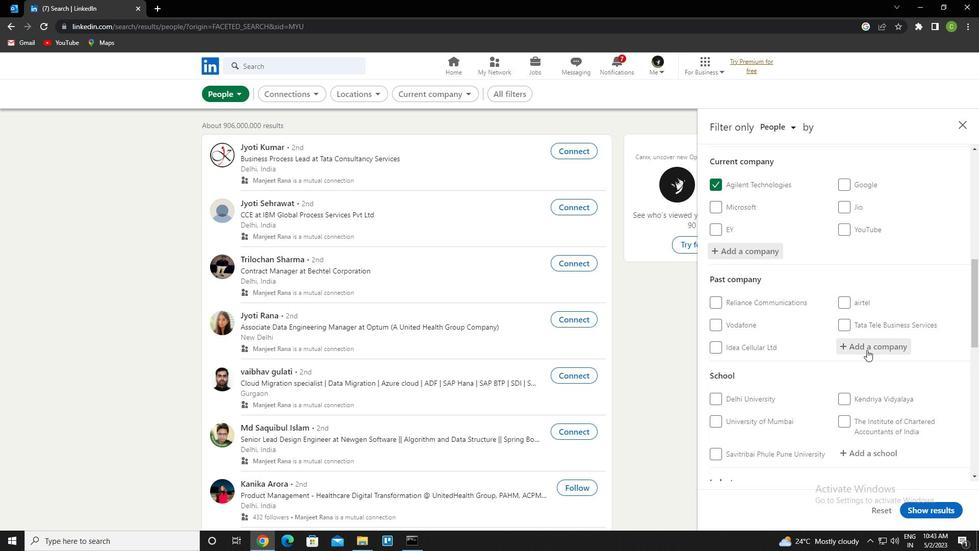 
Action: Mouse scrolled (847, 418) with delta (0, 0)
Screenshot: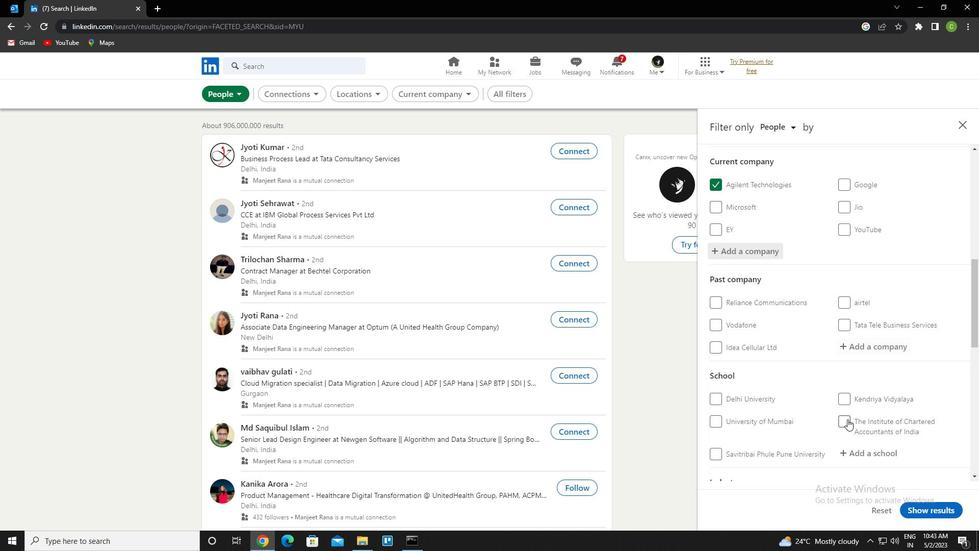 
Action: Mouse moved to (847, 418)
Screenshot: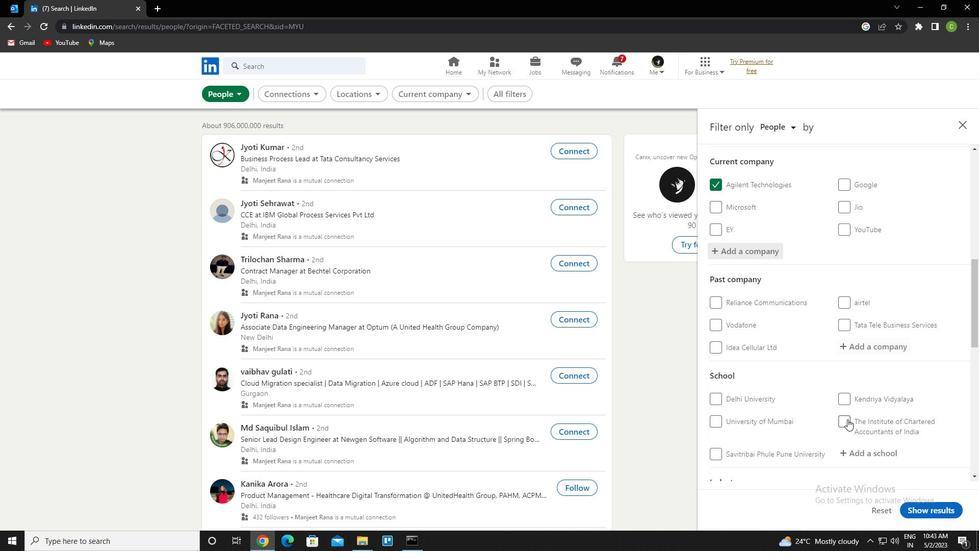 
Action: Mouse scrolled (847, 418) with delta (0, 0)
Screenshot: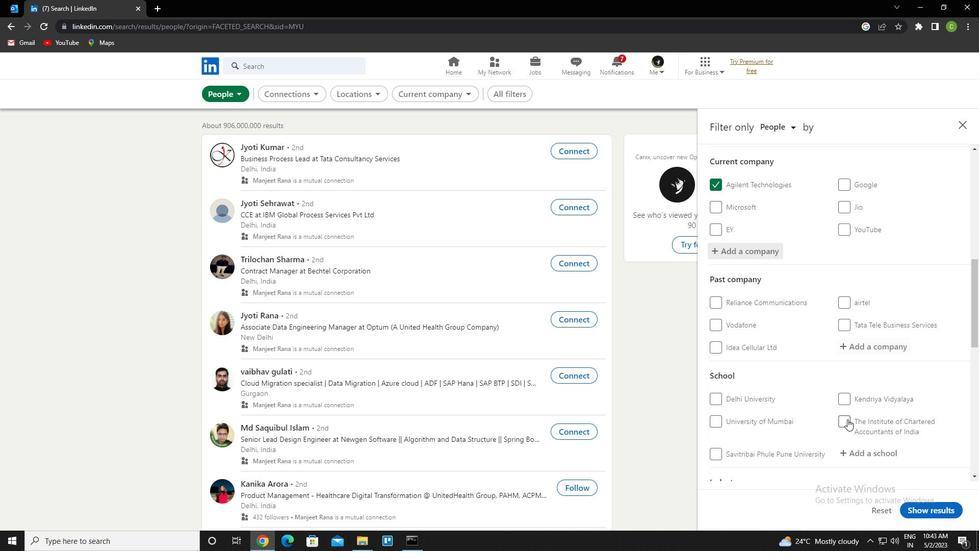 
Action: Mouse moved to (876, 355)
Screenshot: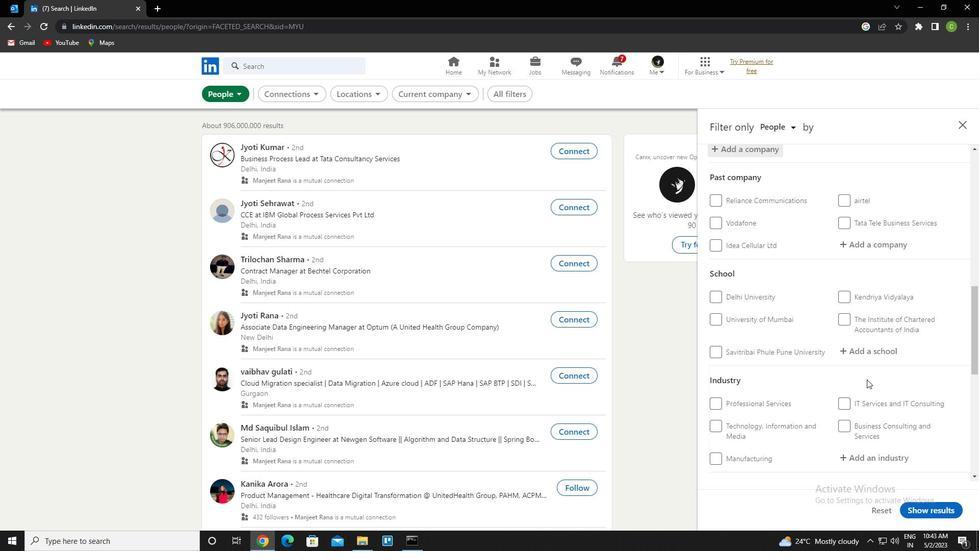
Action: Mouse pressed left at (876, 355)
Screenshot: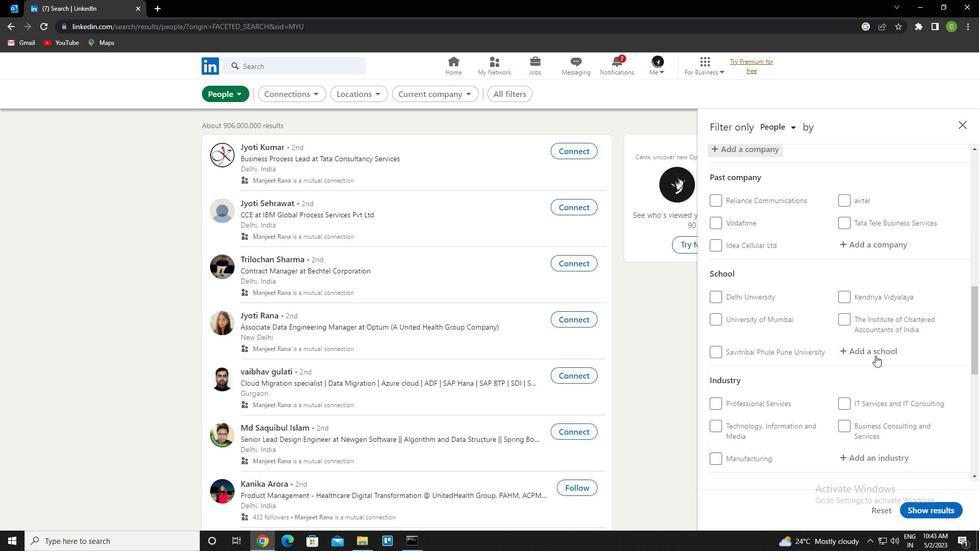 
Action: Key pressed <Key.caps_lock>v<Key.caps_lock>elalar<Key.down><Key.enter>
Screenshot: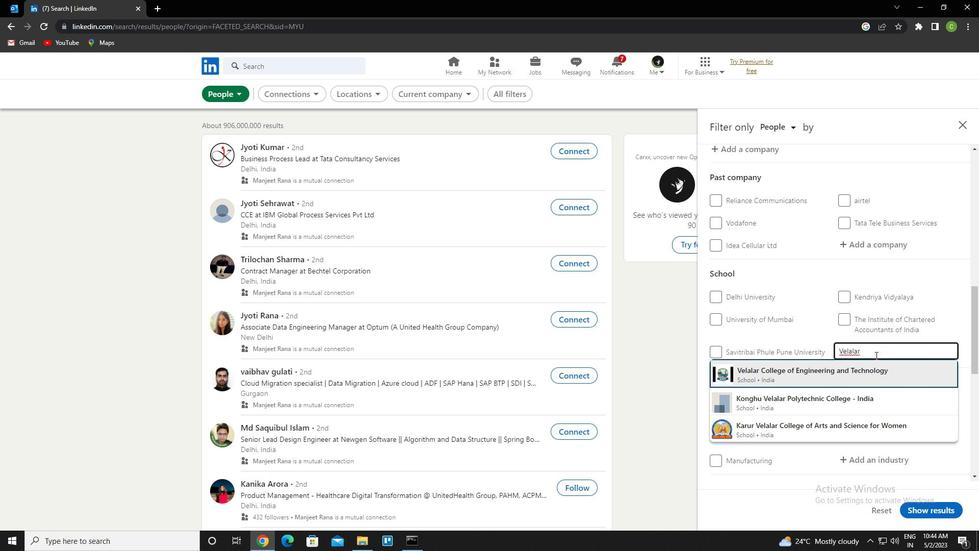 
Action: Mouse moved to (865, 360)
Screenshot: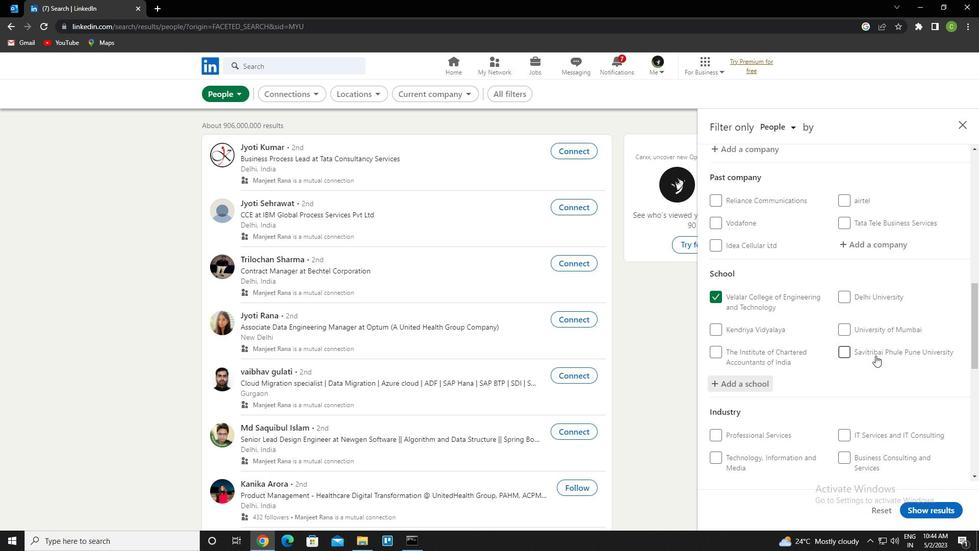 
Action: Mouse scrolled (865, 360) with delta (0, 0)
Screenshot: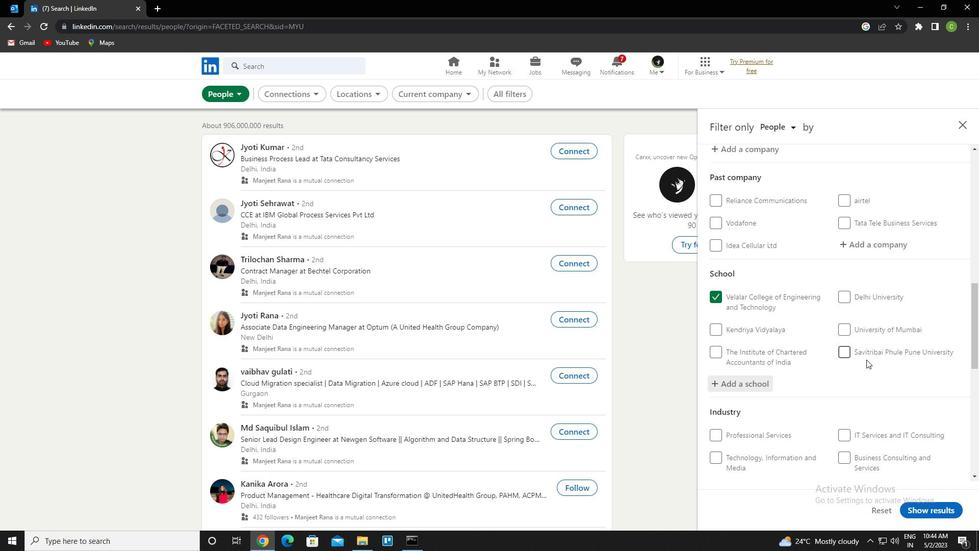 
Action: Mouse scrolled (865, 360) with delta (0, 0)
Screenshot: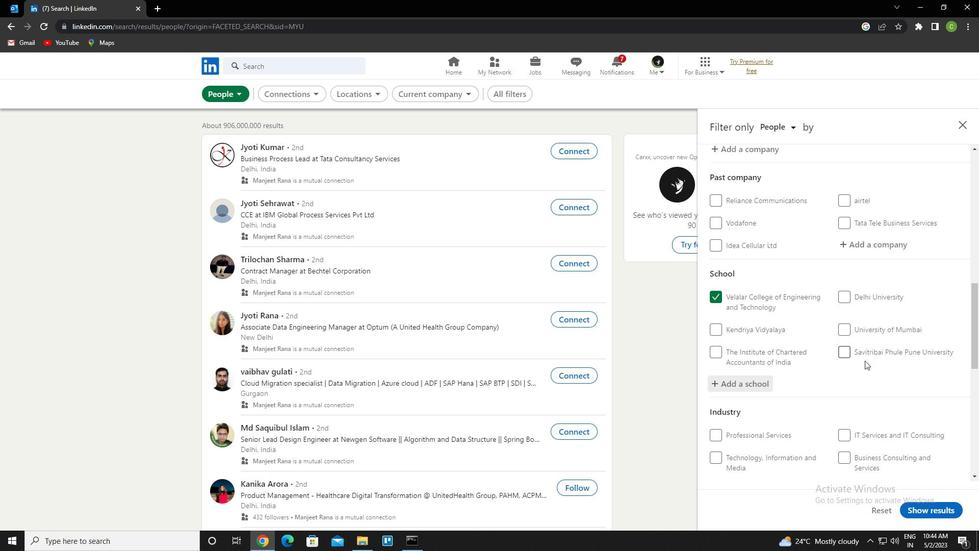 
Action: Mouse scrolled (865, 360) with delta (0, 0)
Screenshot: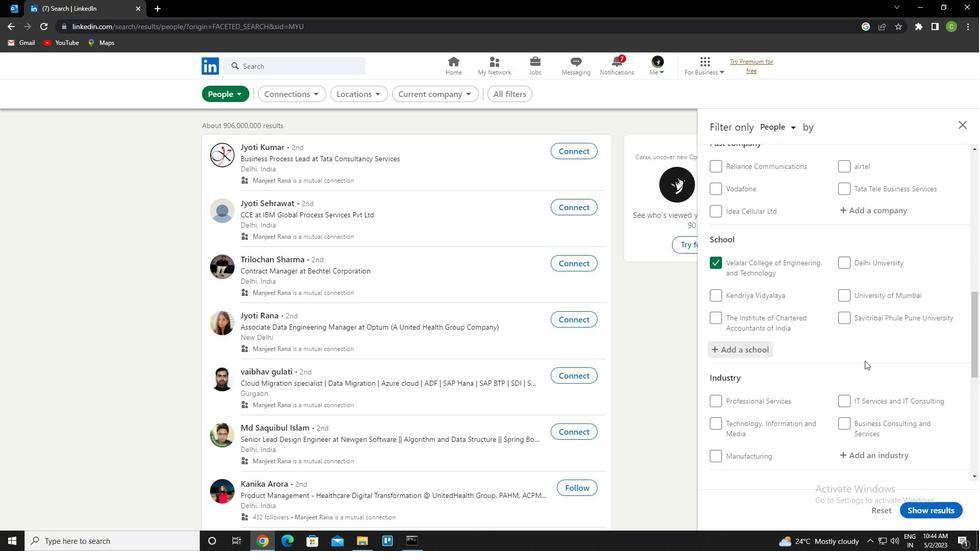 
Action: Mouse scrolled (865, 360) with delta (0, 0)
Screenshot: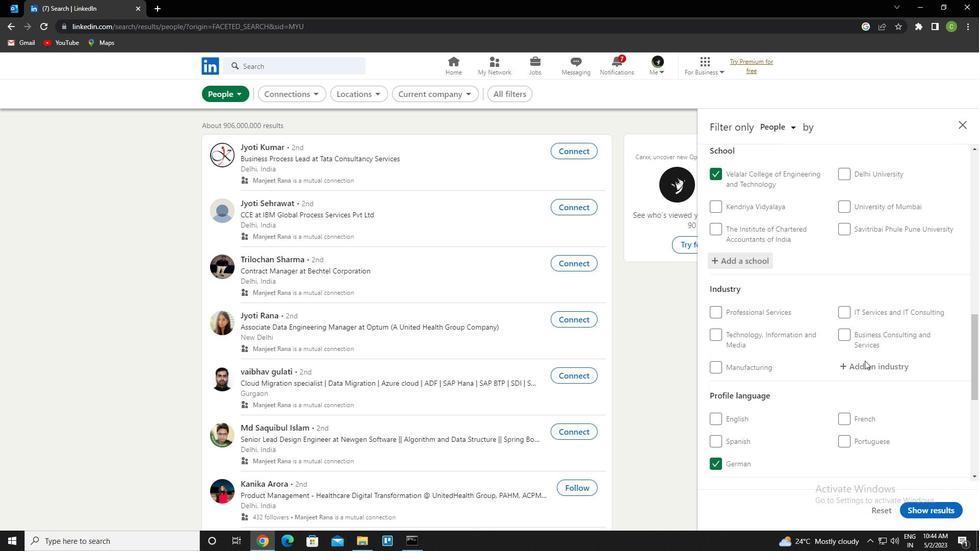 
Action: Mouse scrolled (865, 360) with delta (0, 0)
Screenshot: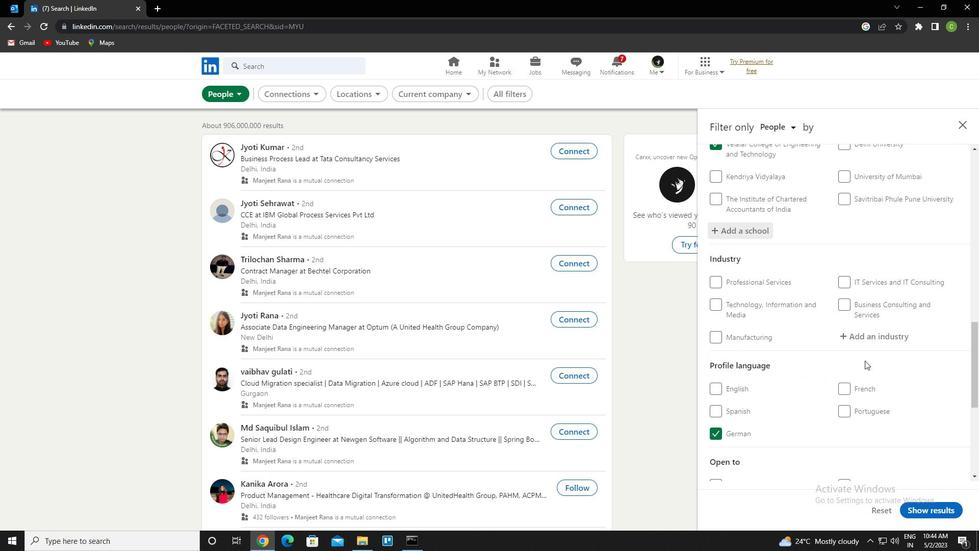 
Action: Mouse moved to (881, 233)
Screenshot: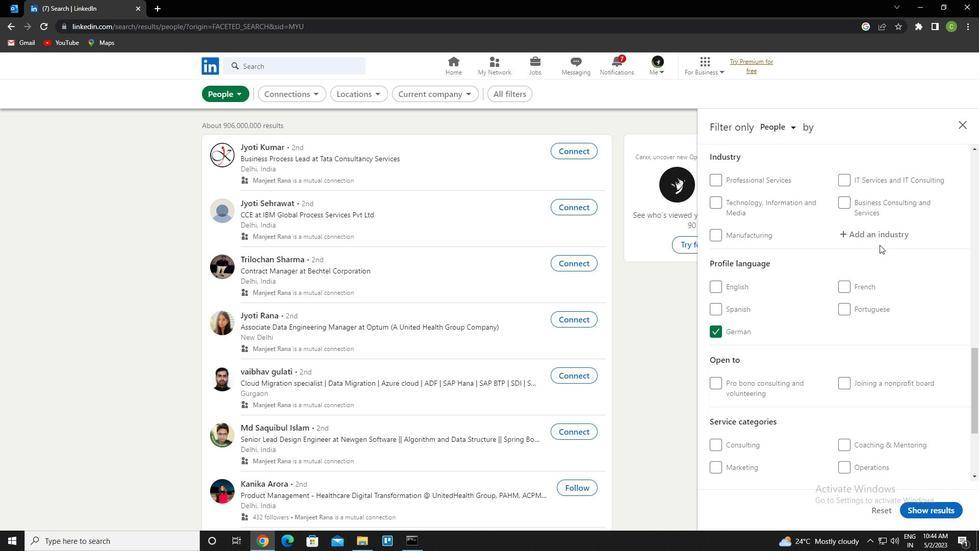 
Action: Mouse pressed left at (881, 233)
Screenshot: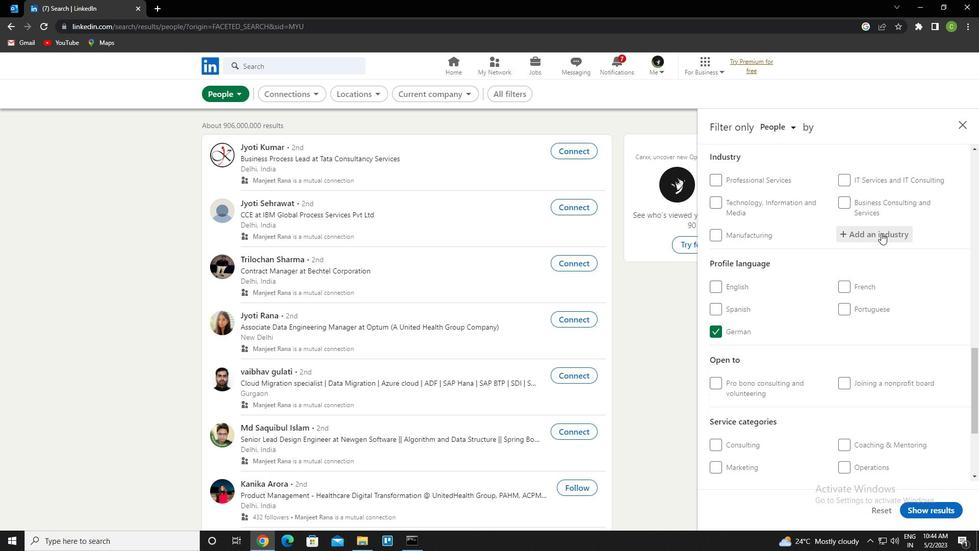 
Action: Key pressed <Key.caps_lock>b<Key.caps_lock>logs<Key.down><Key.enter>
Screenshot: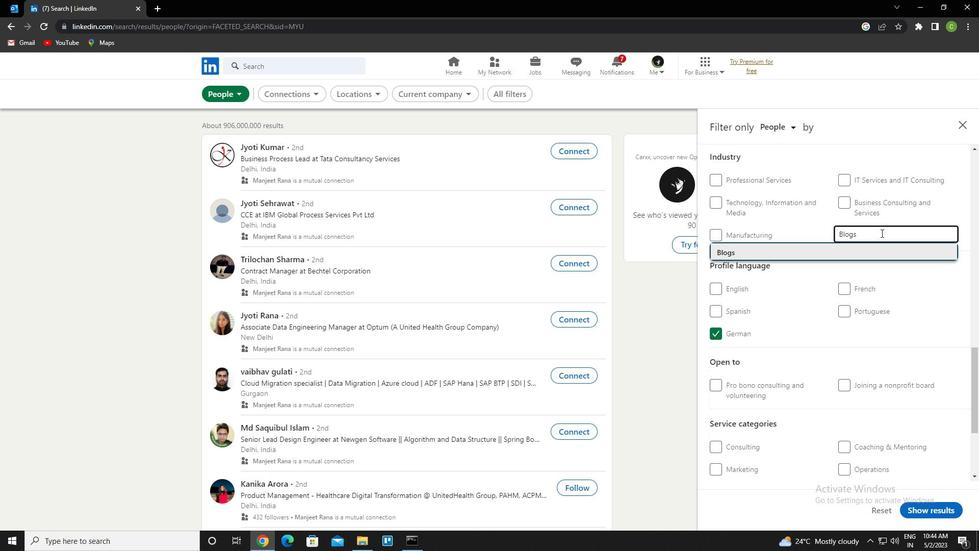 
Action: Mouse moved to (881, 233)
Screenshot: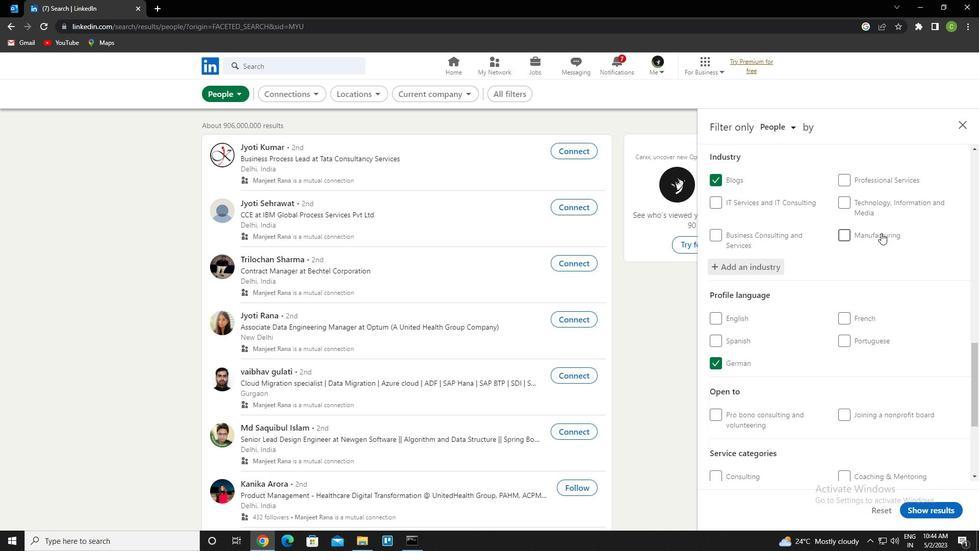 
Action: Mouse scrolled (881, 232) with delta (0, 0)
Screenshot: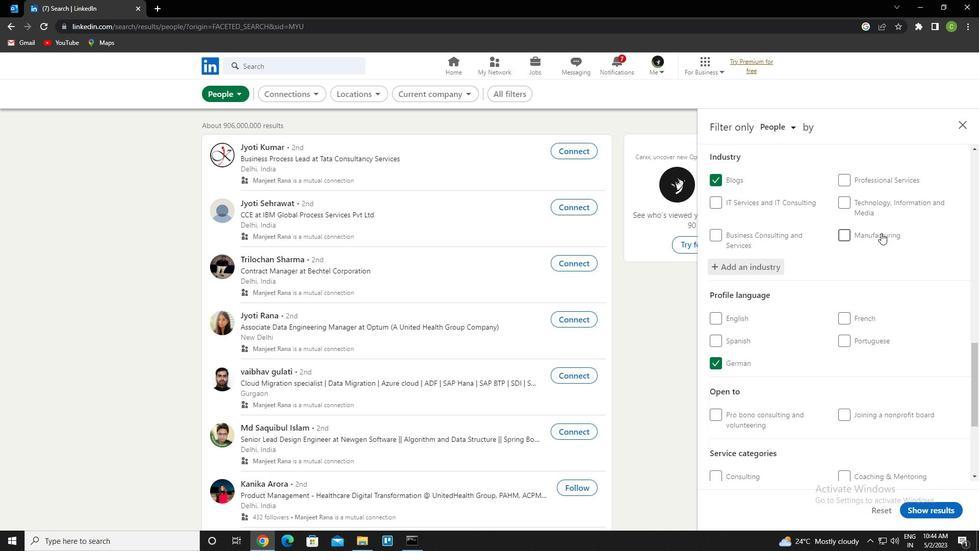 
Action: Mouse moved to (879, 235)
Screenshot: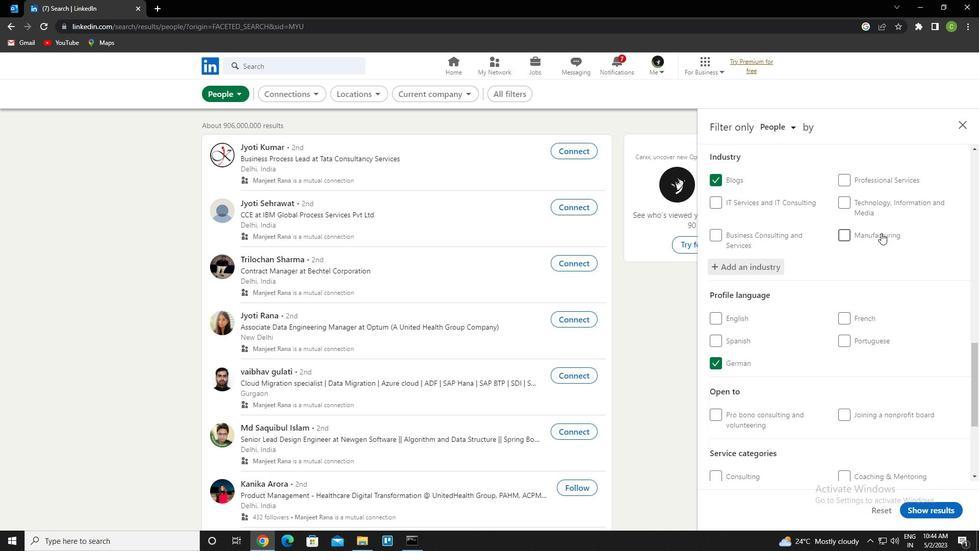 
Action: Mouse scrolled (879, 234) with delta (0, 0)
Screenshot: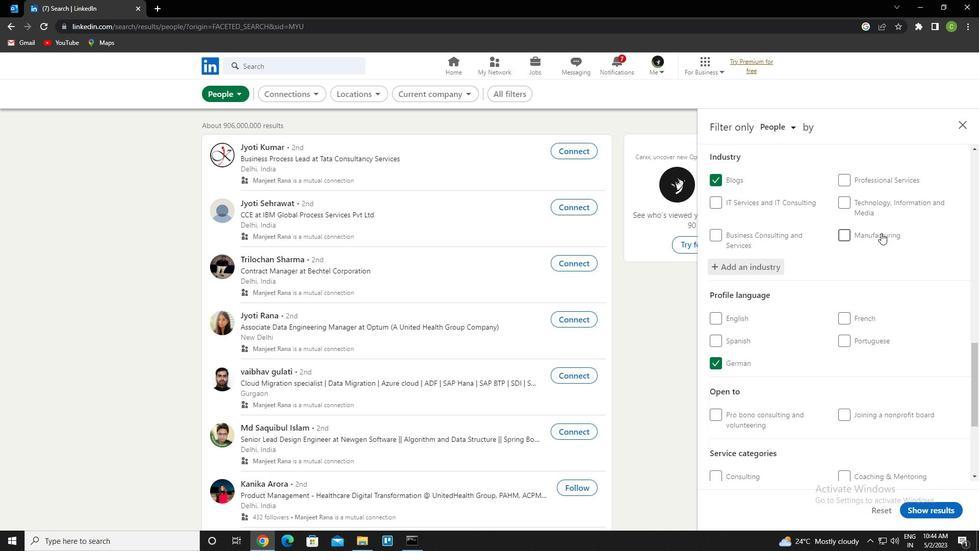 
Action: Mouse moved to (879, 235)
Screenshot: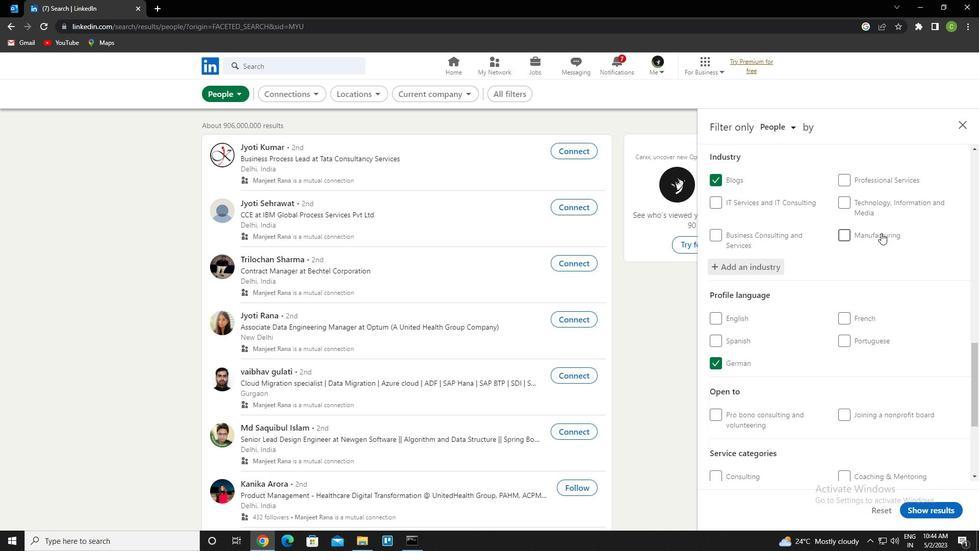 
Action: Mouse scrolled (879, 234) with delta (0, 0)
Screenshot: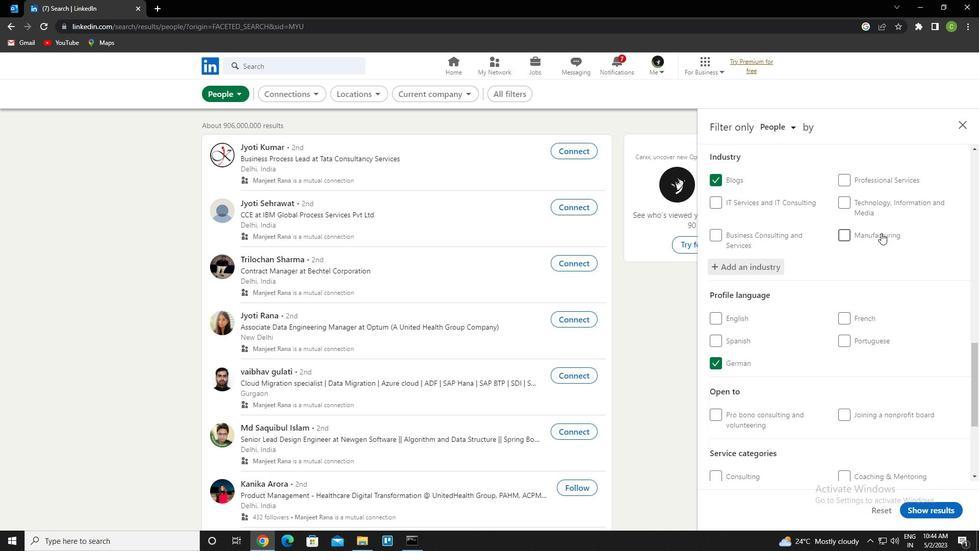 
Action: Mouse scrolled (879, 234) with delta (0, 0)
Screenshot: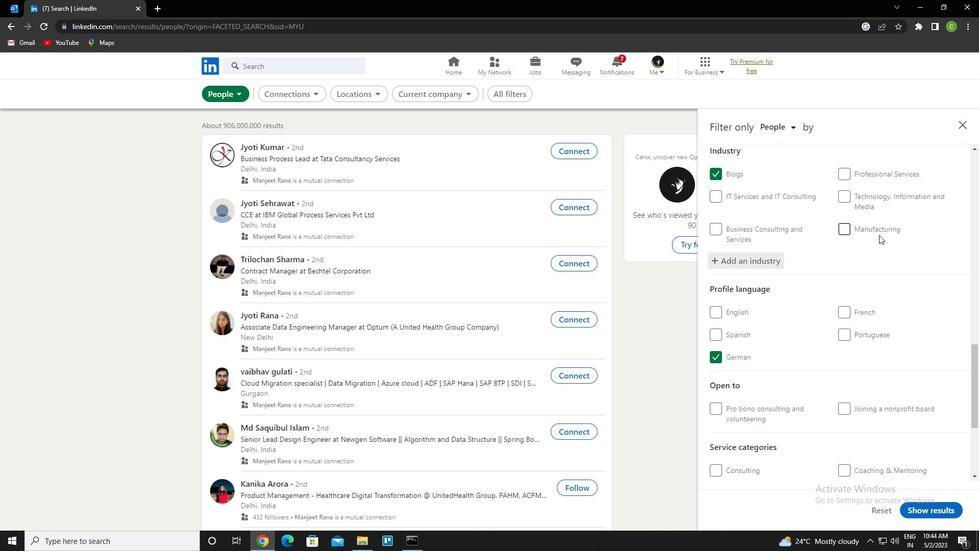 
Action: Mouse moved to (870, 318)
Screenshot: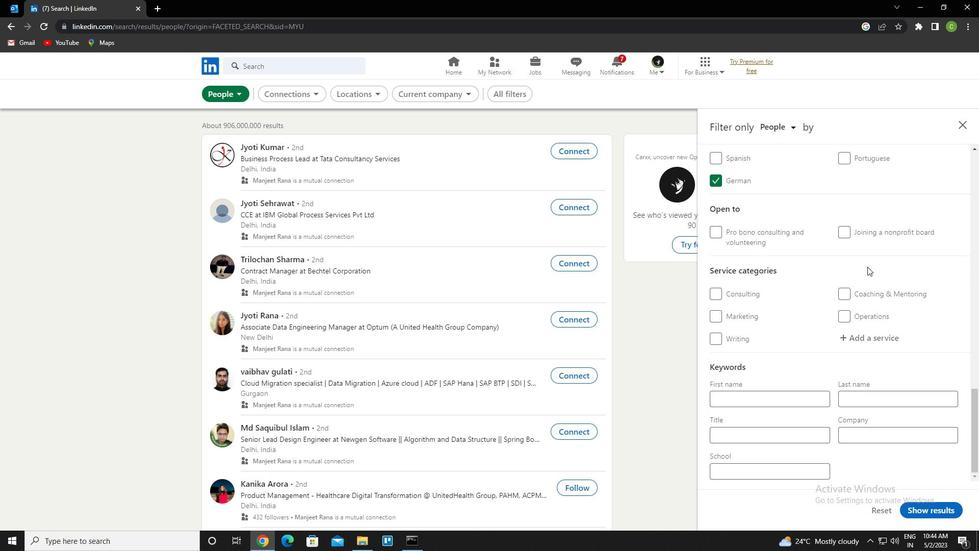 
Action: Mouse scrolled (870, 317) with delta (0, 0)
Screenshot: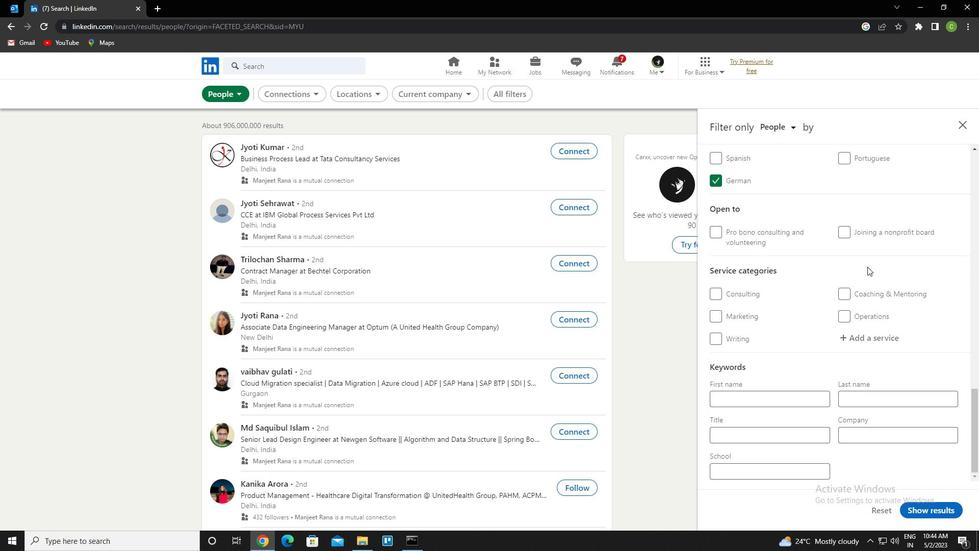 
Action: Mouse moved to (870, 319)
Screenshot: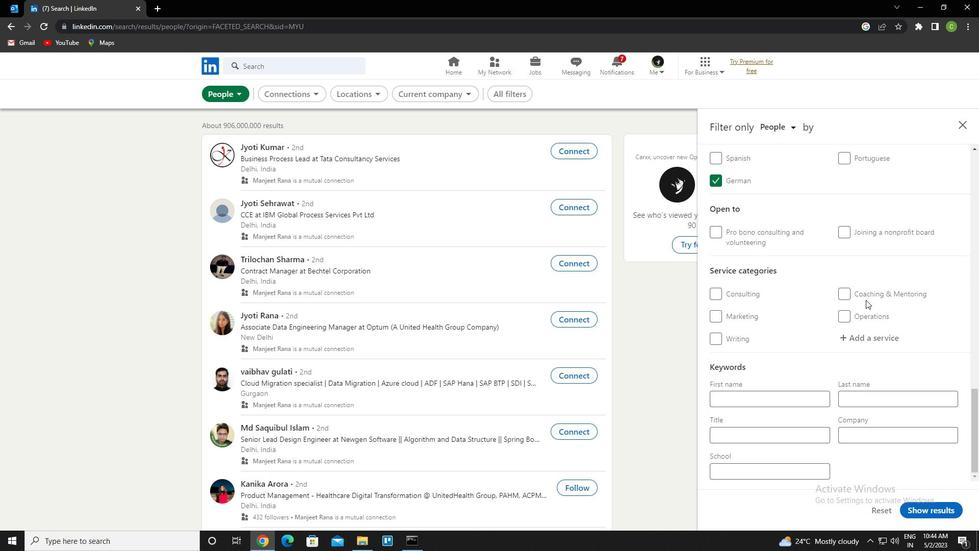
Action: Mouse scrolled (870, 318) with delta (0, 0)
Screenshot: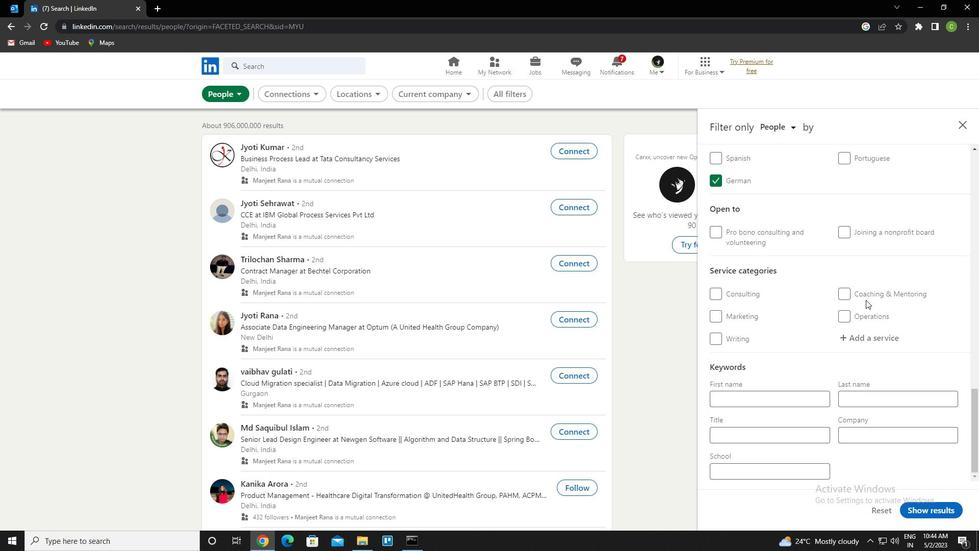 
Action: Mouse moved to (870, 319)
Screenshot: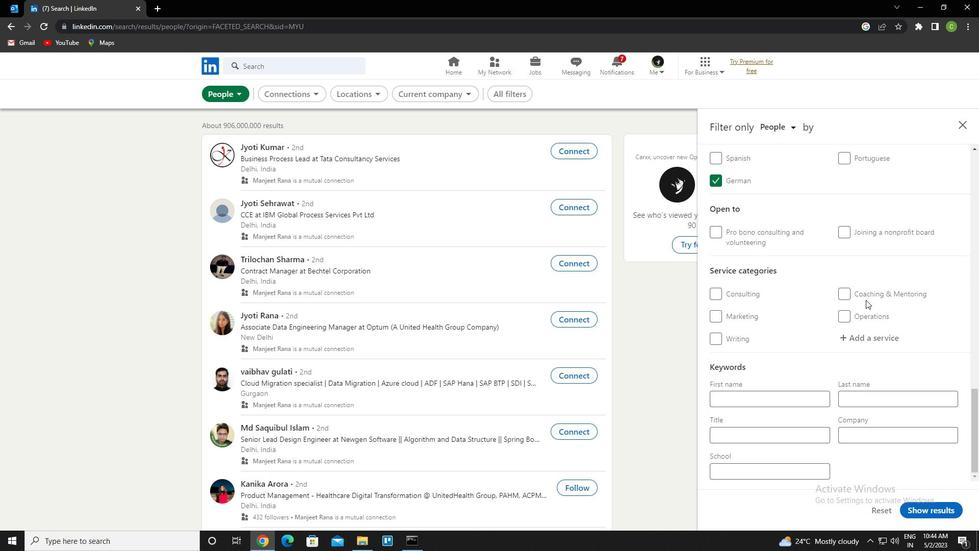 
Action: Mouse scrolled (870, 319) with delta (0, 0)
Screenshot: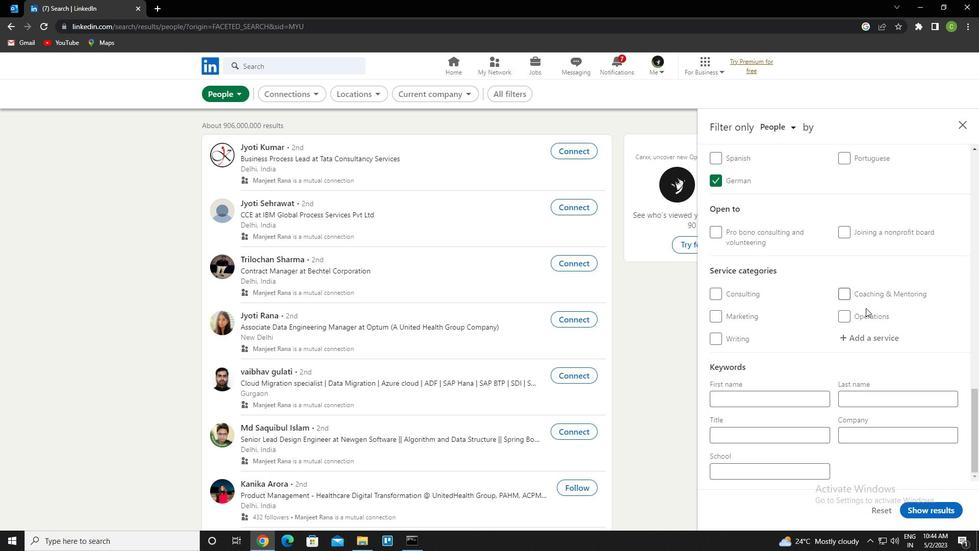 
Action: Mouse scrolled (870, 319) with delta (0, 0)
Screenshot: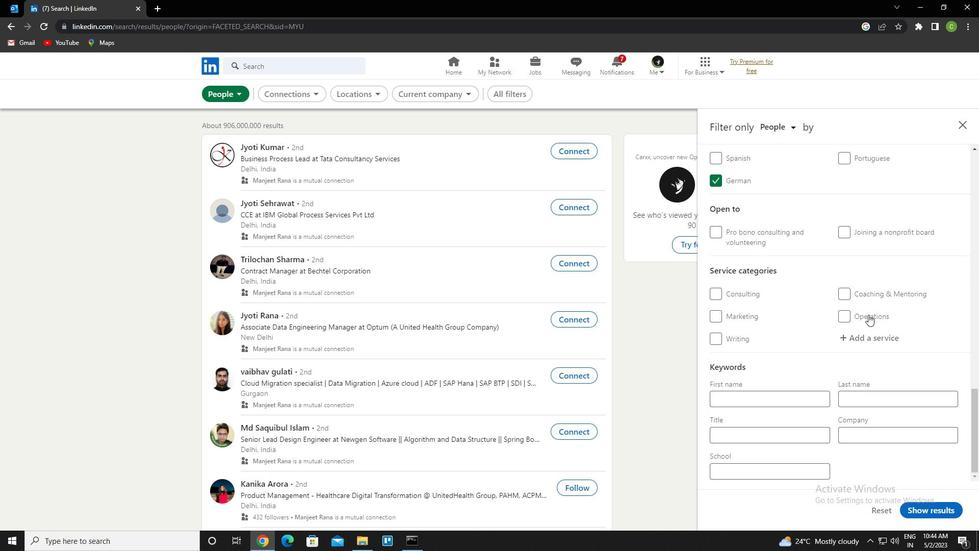 
Action: Mouse moved to (867, 338)
Screenshot: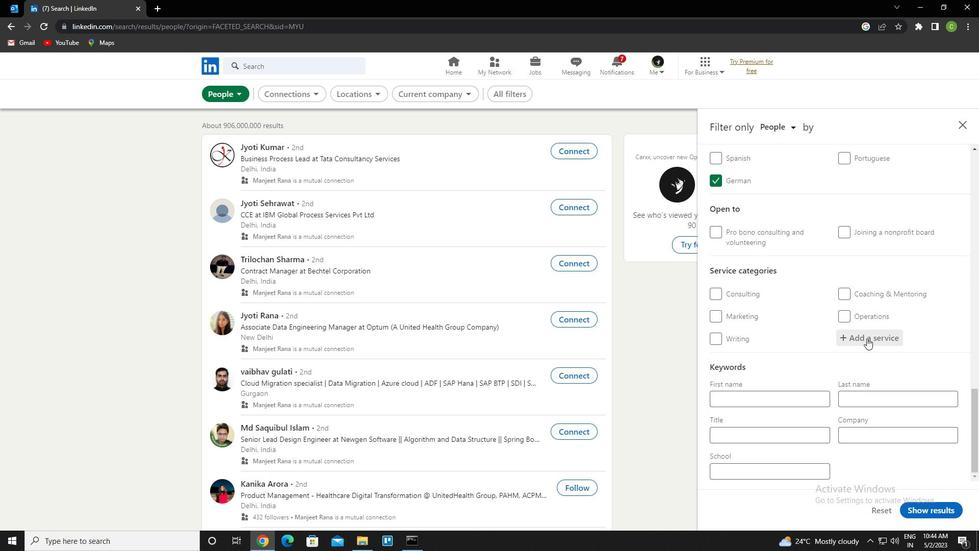
Action: Mouse pressed left at (867, 338)
Screenshot: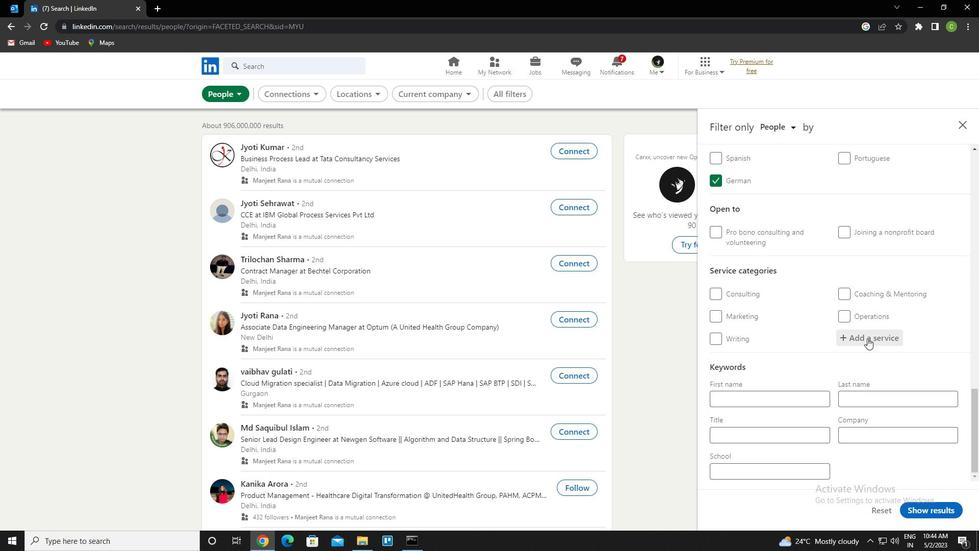 
Action: Mouse moved to (867, 338)
Screenshot: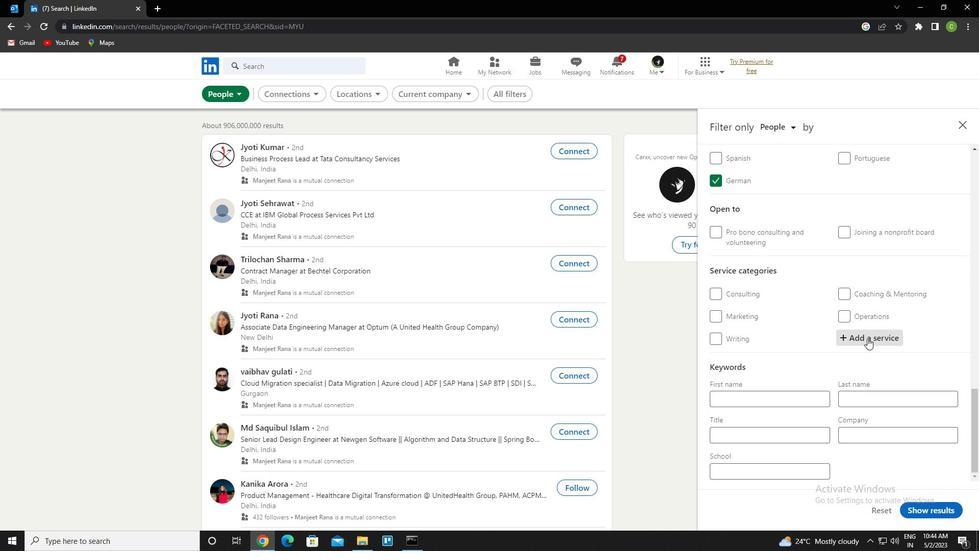 
Action: Key pressed <Key.caps_lock>s<Key.caps_lock>upport<Key.caps_lock>t<Key.caps_lock>echnila<Key.backspace><Key.backspace>cal<Key.left><Key.left><Key.left><Key.left><Key.left><Key.left><Key.left><Key.left><Key.left><Key.space>
Screenshot: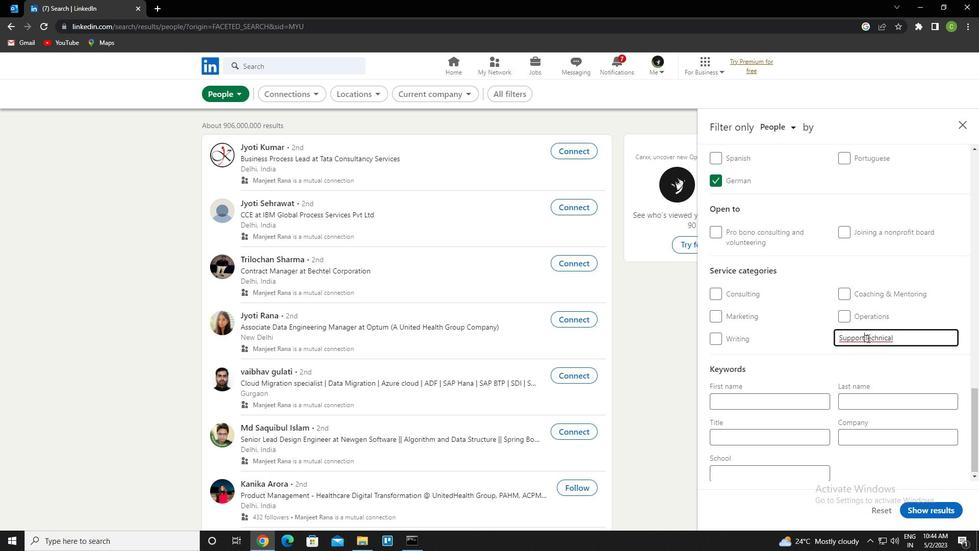 
Action: Mouse moved to (862, 341)
Screenshot: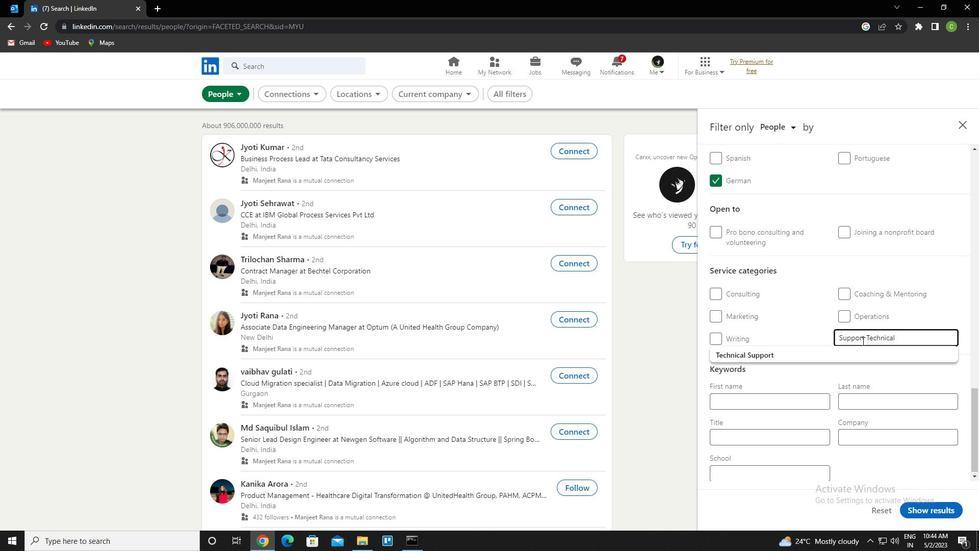 
Action: Mouse scrolled (862, 340) with delta (0, 0)
Screenshot: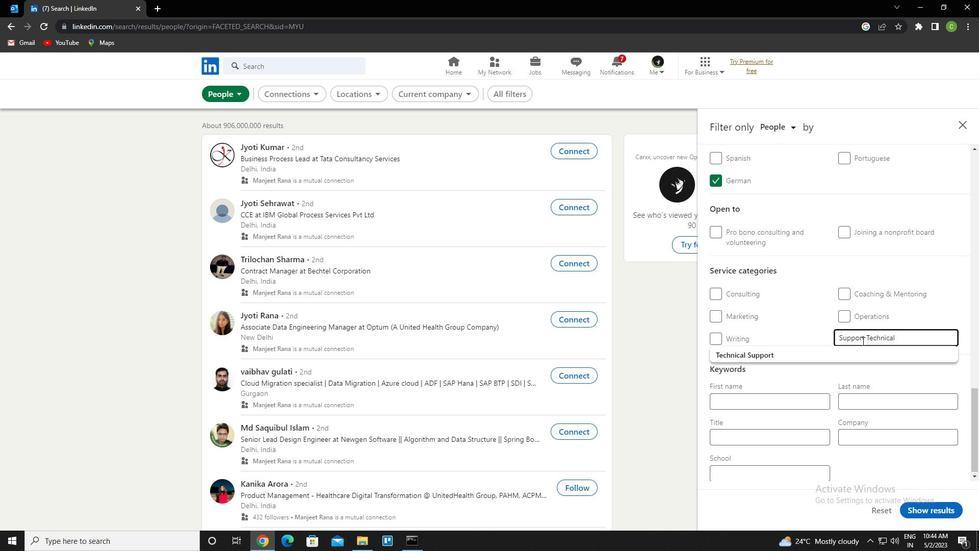 
Action: Mouse scrolled (862, 340) with delta (0, 0)
Screenshot: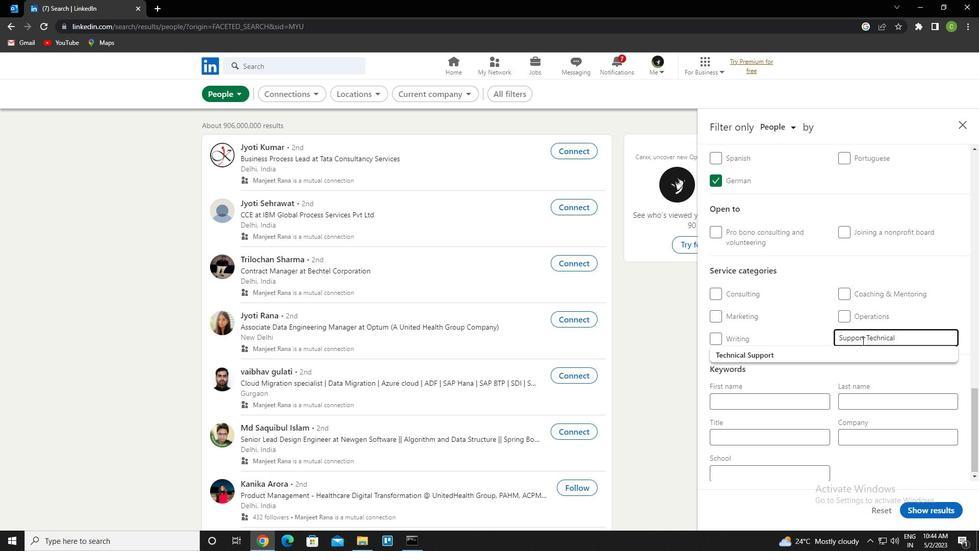 
Action: Mouse scrolled (862, 340) with delta (0, 0)
Screenshot: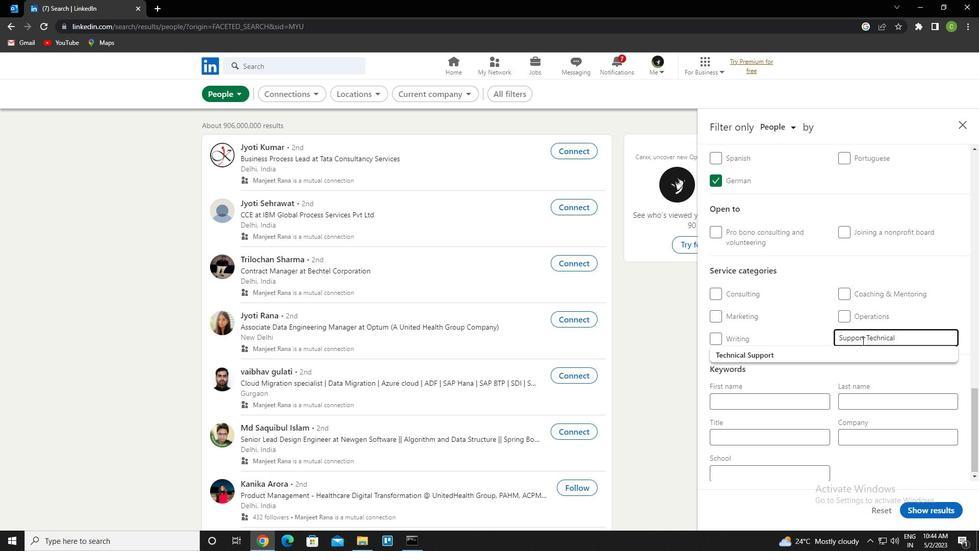 
Action: Mouse moved to (833, 353)
Screenshot: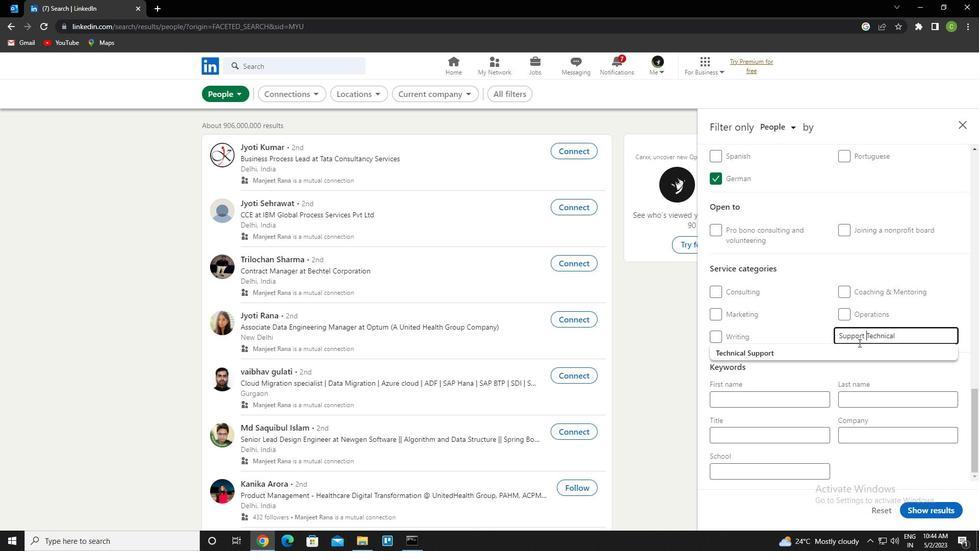
Action: Mouse pressed left at (833, 353)
Screenshot: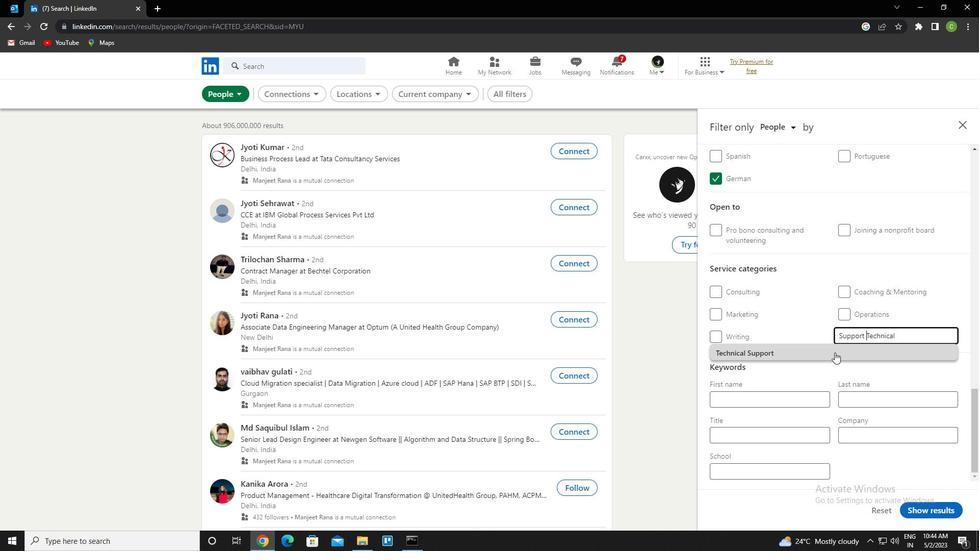 
Action: Mouse moved to (833, 354)
Screenshot: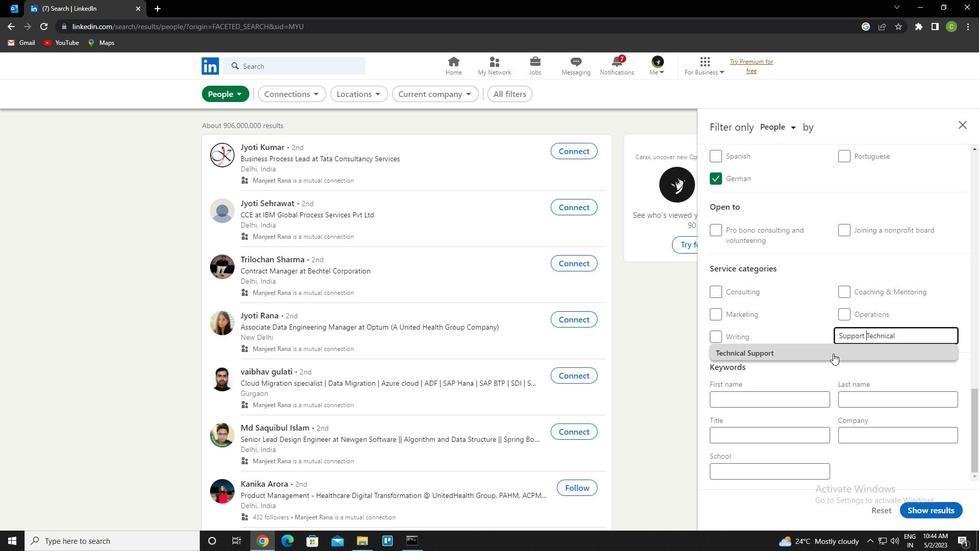 
Action: Mouse scrolled (833, 353) with delta (0, 0)
Screenshot: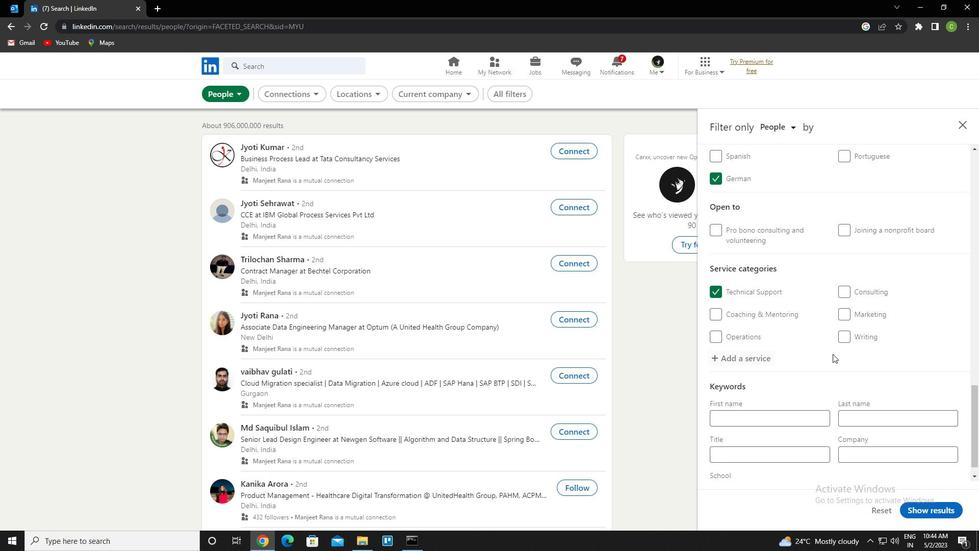 
Action: Mouse scrolled (833, 353) with delta (0, 0)
Screenshot: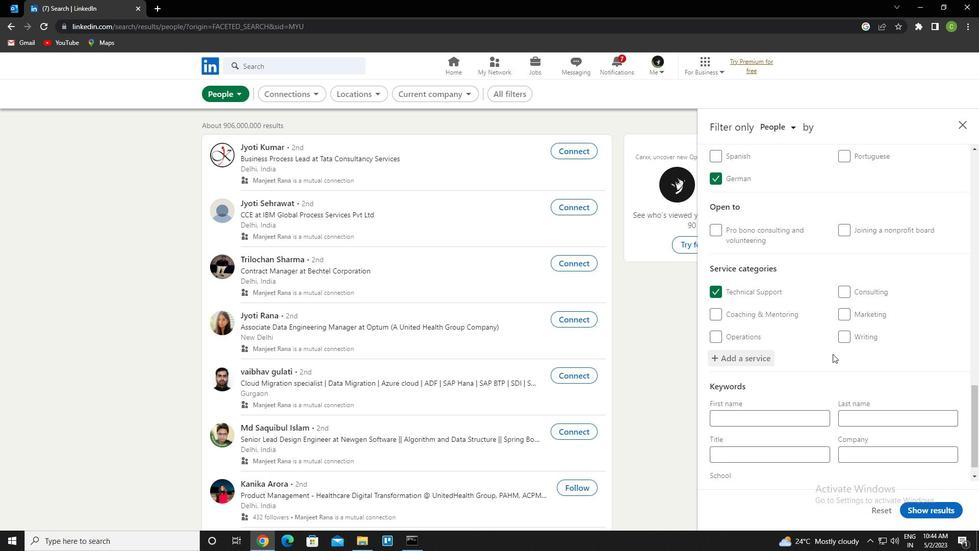 
Action: Mouse scrolled (833, 353) with delta (0, 0)
Screenshot: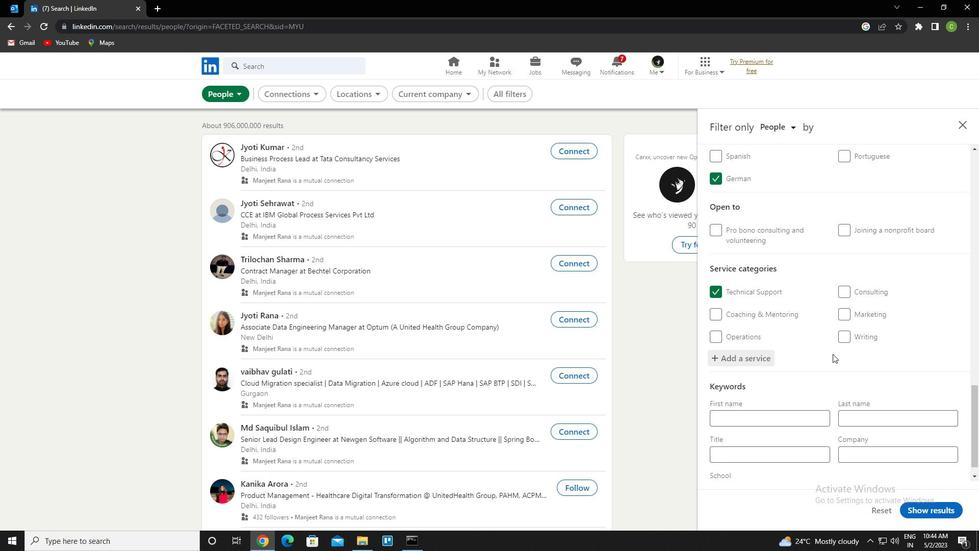 
Action: Mouse scrolled (833, 353) with delta (0, 0)
Screenshot: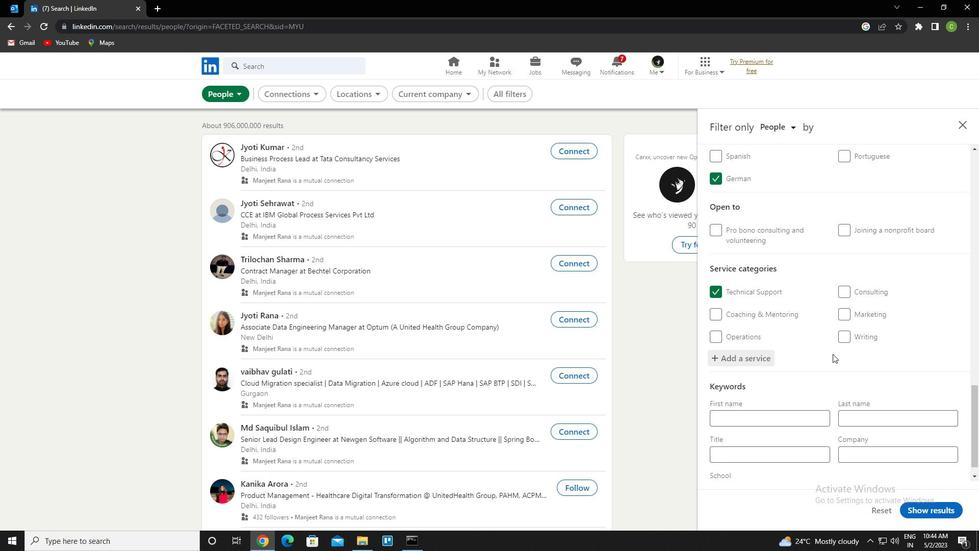 
Action: Mouse moved to (831, 356)
Screenshot: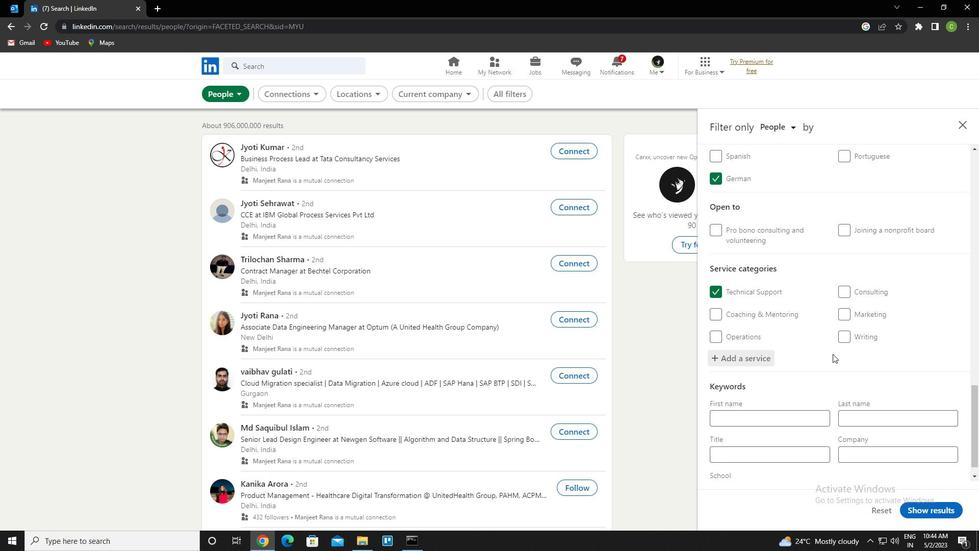 
Action: Mouse scrolled (831, 355) with delta (0, 0)
Screenshot: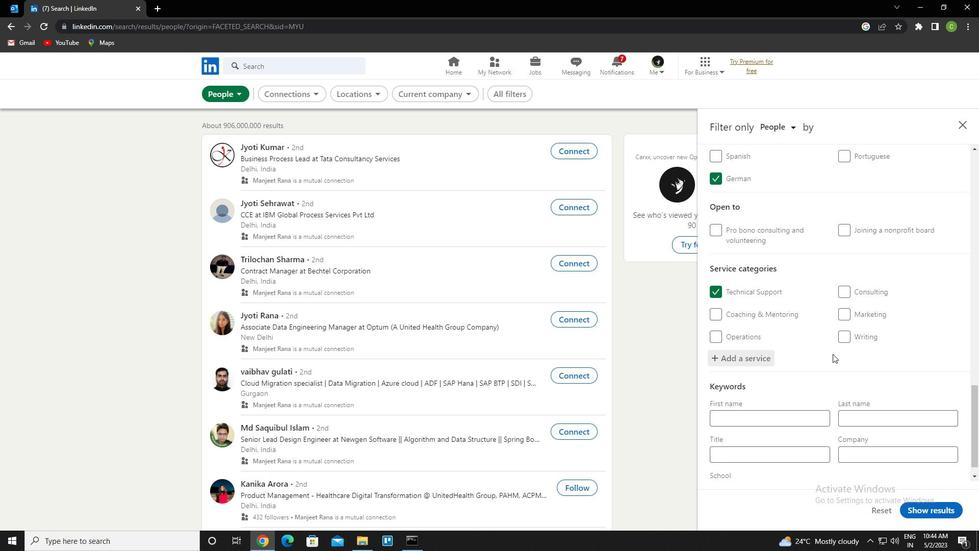 
Action: Mouse moved to (772, 437)
Screenshot: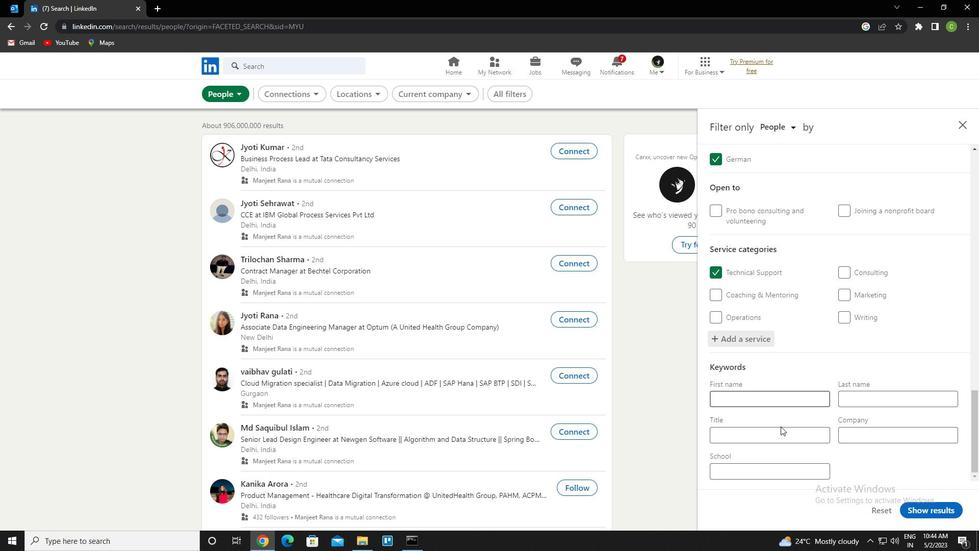 
Action: Mouse pressed left at (772, 437)
Screenshot: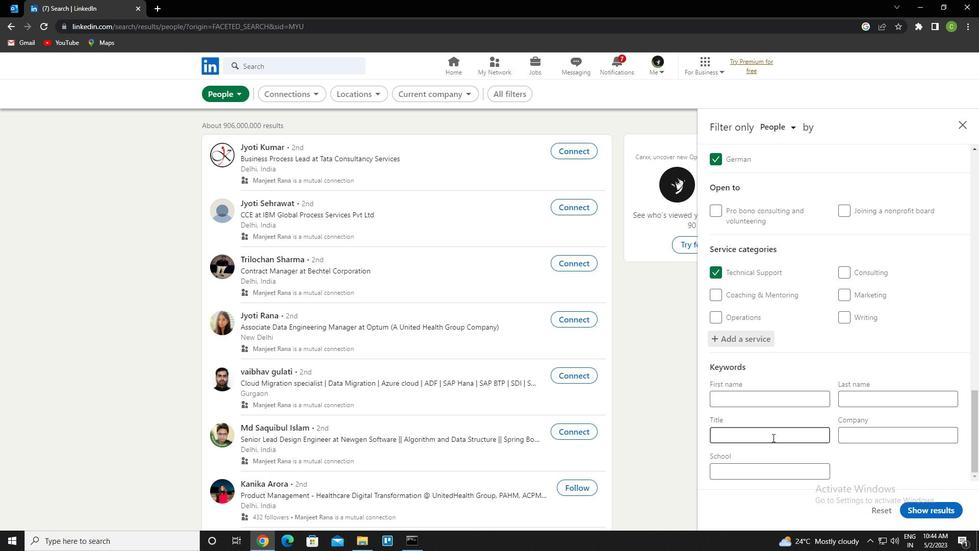 
Action: Key pressed <Key.caps_lock>b<Key.caps_lock>ookkeeper
Screenshot: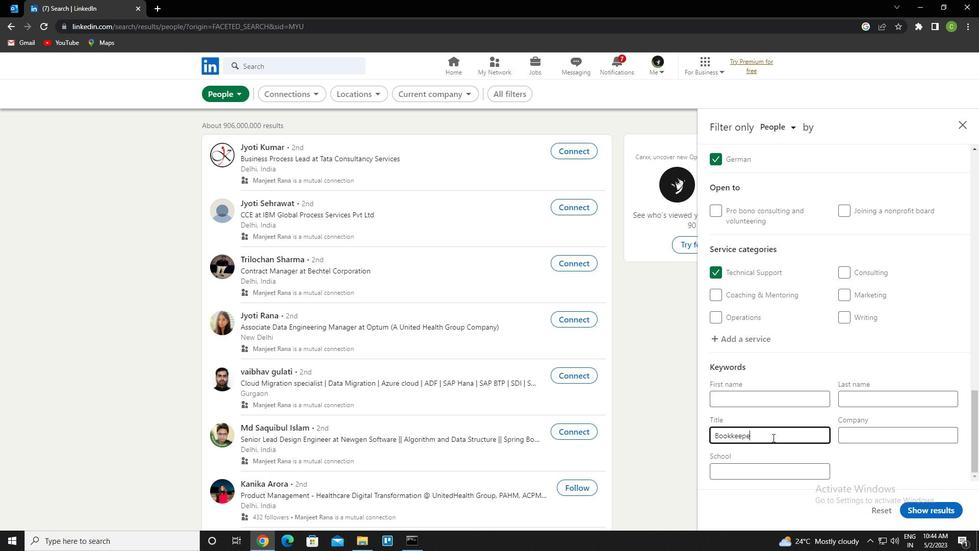 
Action: Mouse moved to (952, 517)
Screenshot: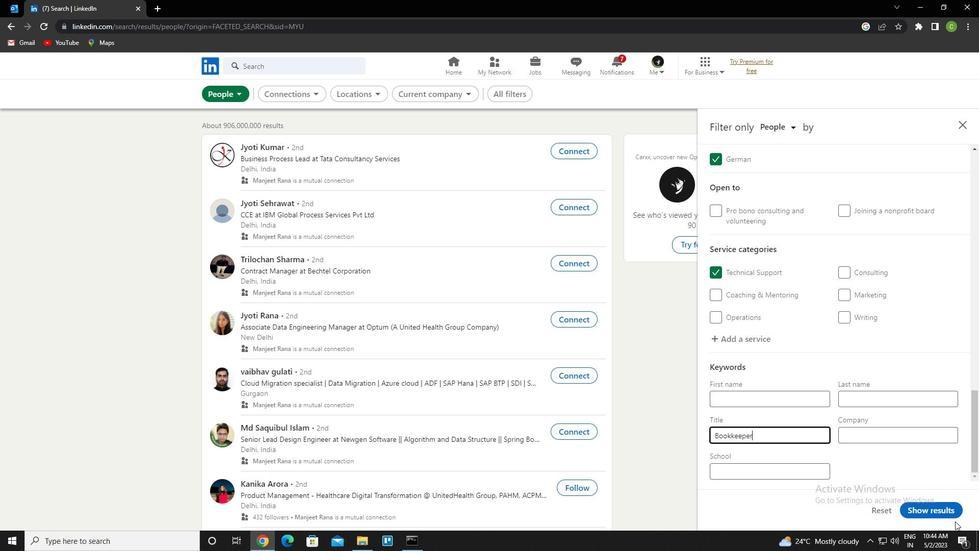 
Action: Mouse pressed left at (952, 517)
Screenshot: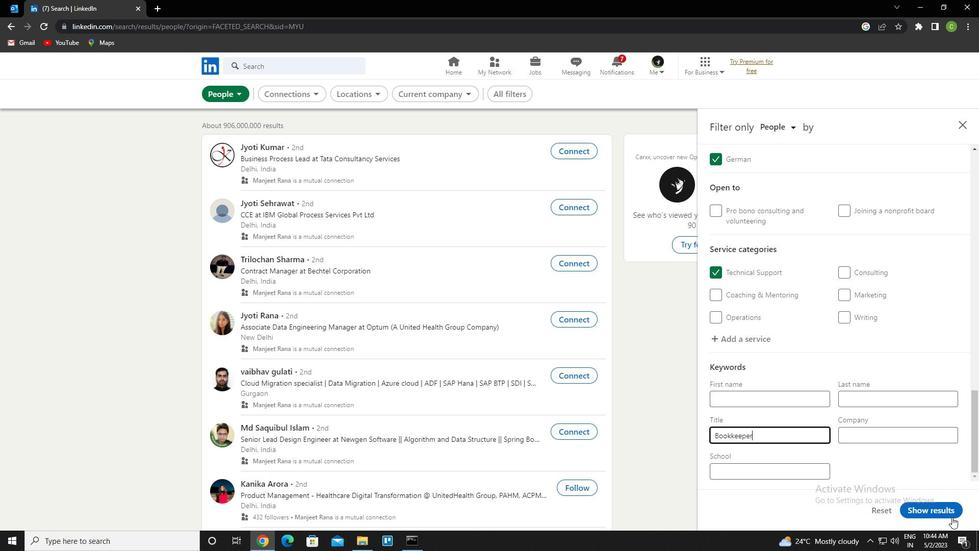 
Action: Mouse moved to (408, 550)
Screenshot: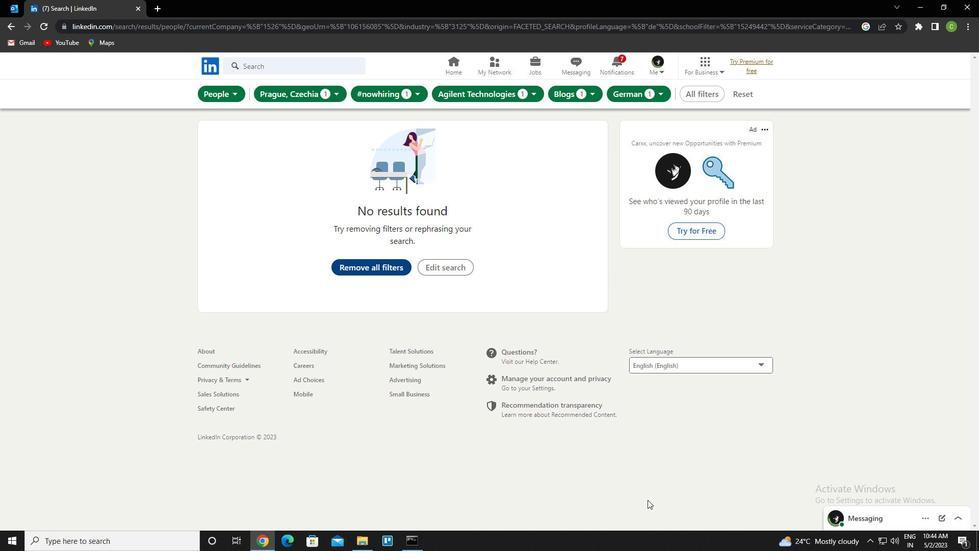 
